 Task: Update the saved search to include the open house this weekend.
Action: Mouse moved to (1221, 170)
Screenshot: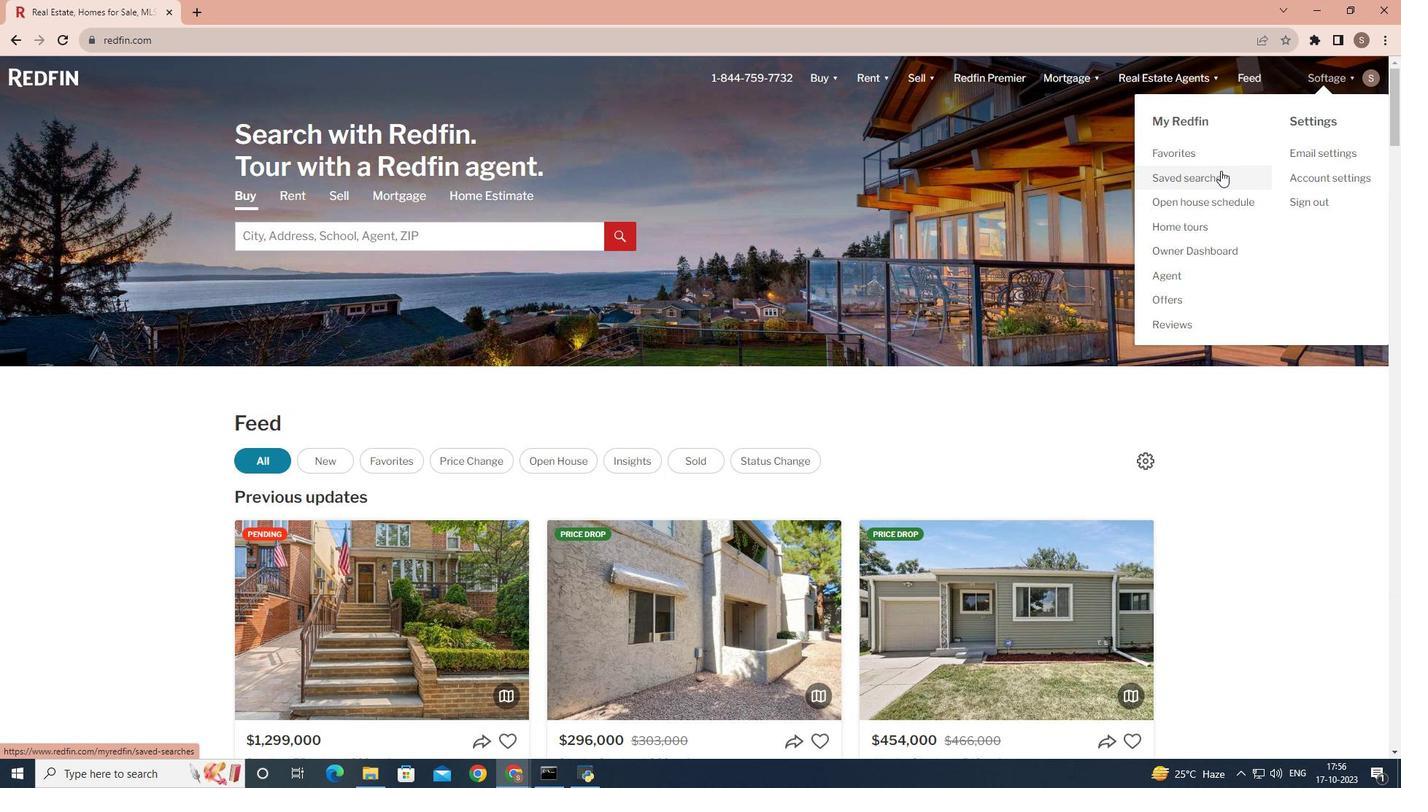 
Action: Mouse pressed left at (1221, 170)
Screenshot: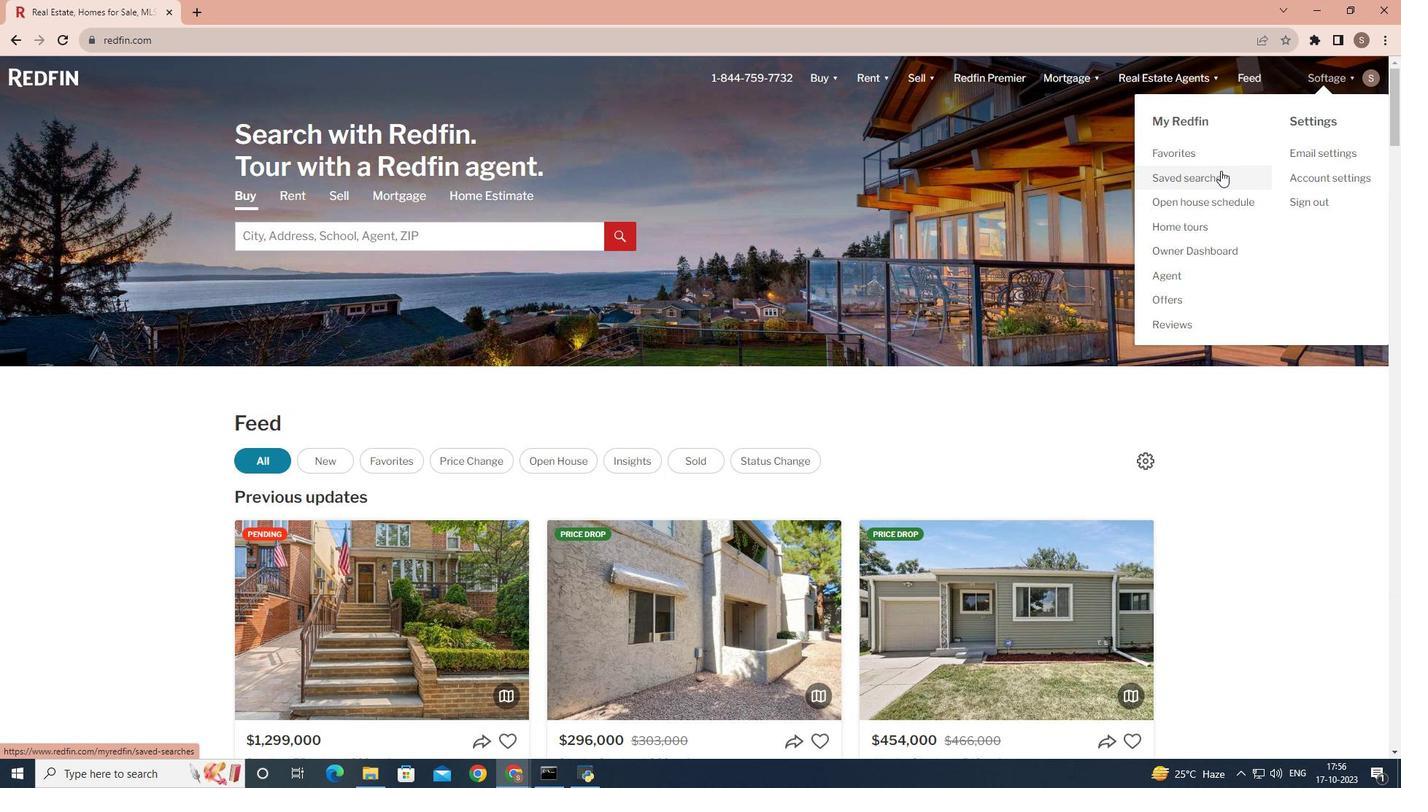 
Action: Mouse moved to (468, 360)
Screenshot: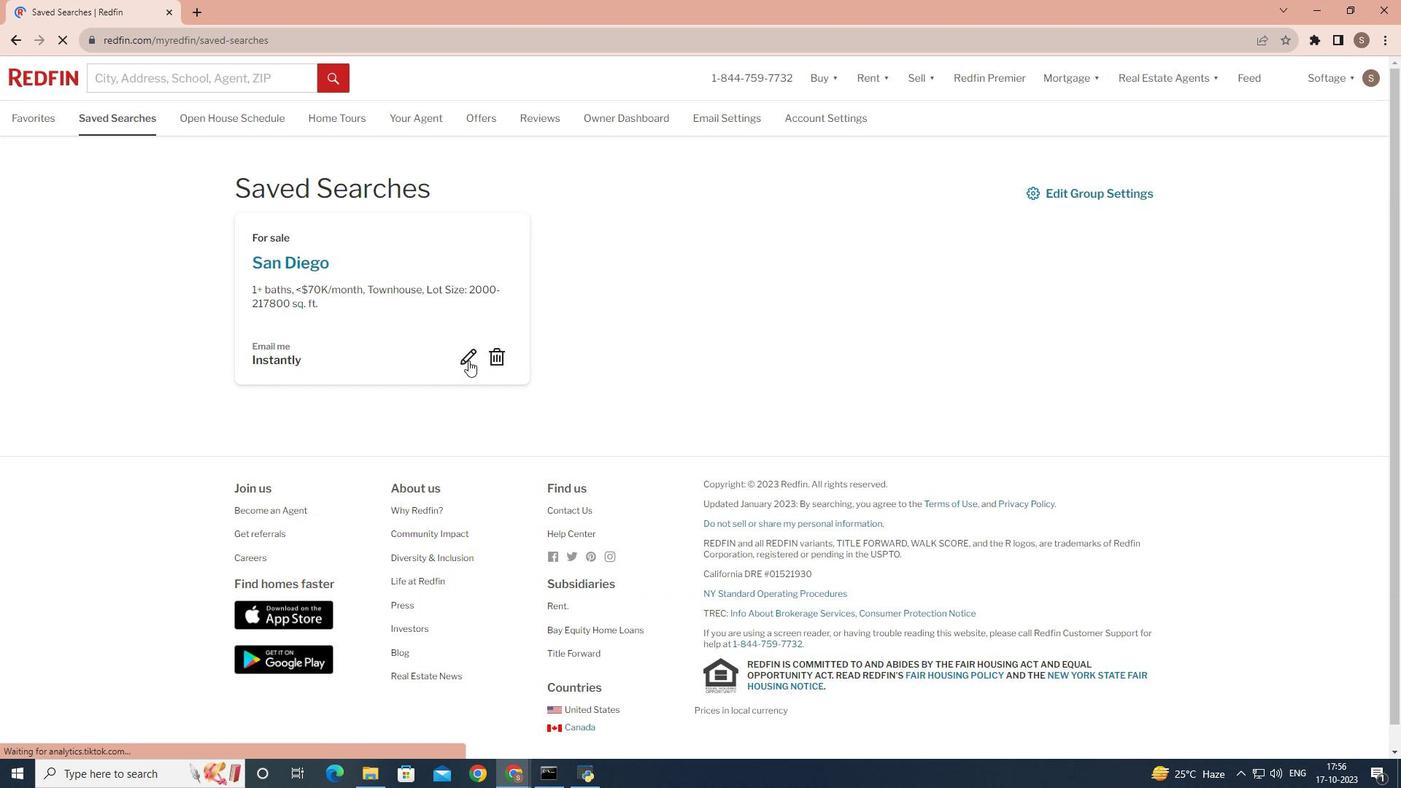 
Action: Mouse pressed left at (468, 360)
Screenshot: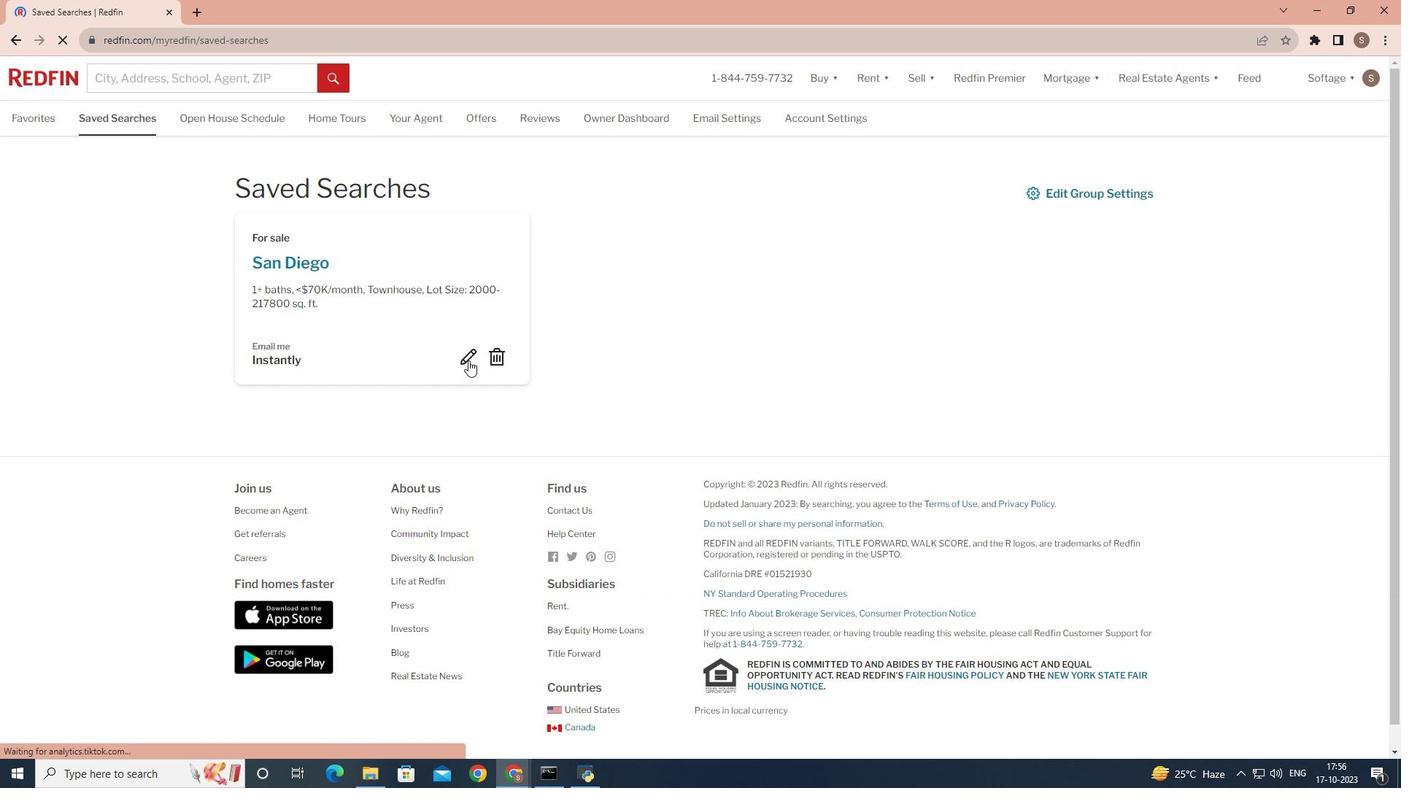
Action: Mouse pressed left at (468, 360)
Screenshot: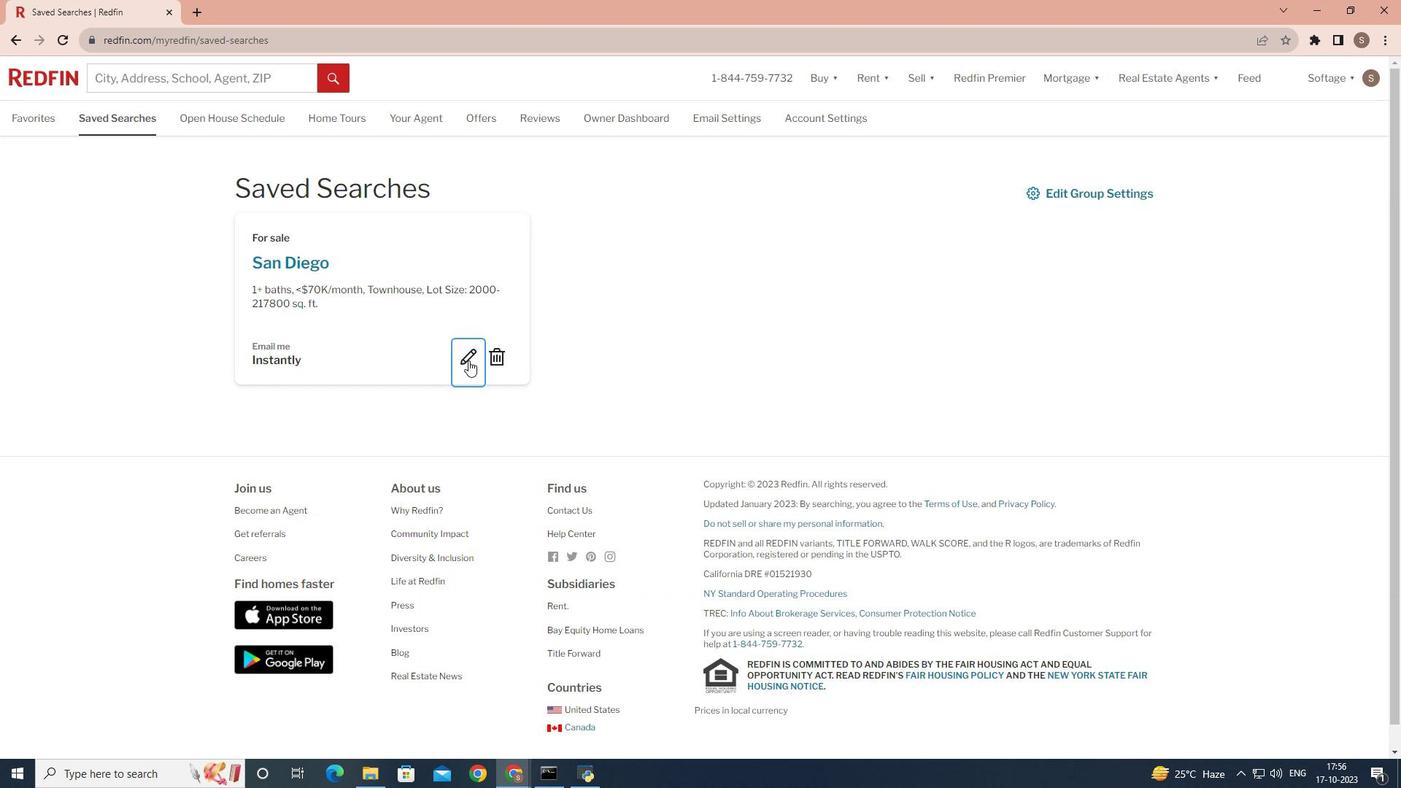 
Action: Mouse moved to (653, 387)
Screenshot: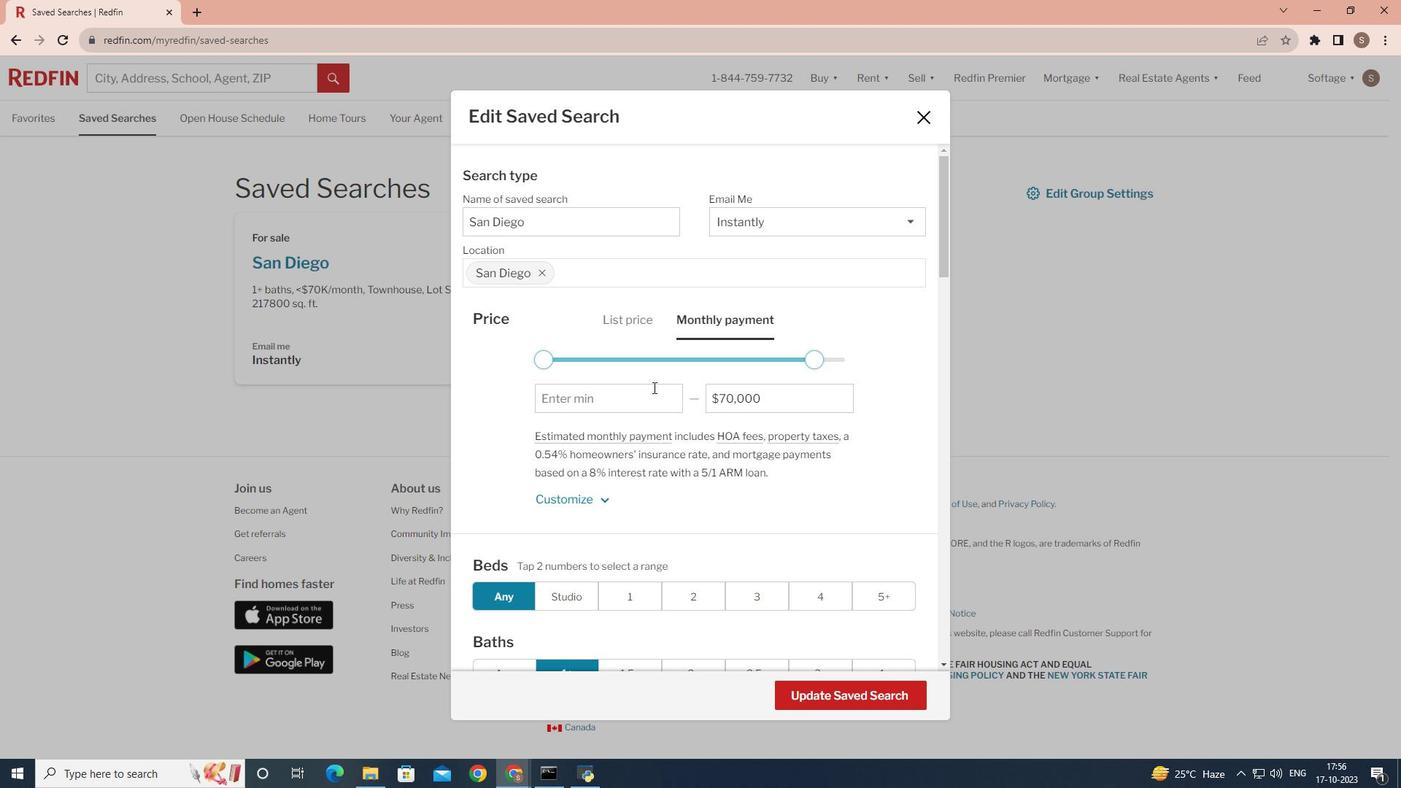 
Action: Mouse scrolled (653, 386) with delta (0, 0)
Screenshot: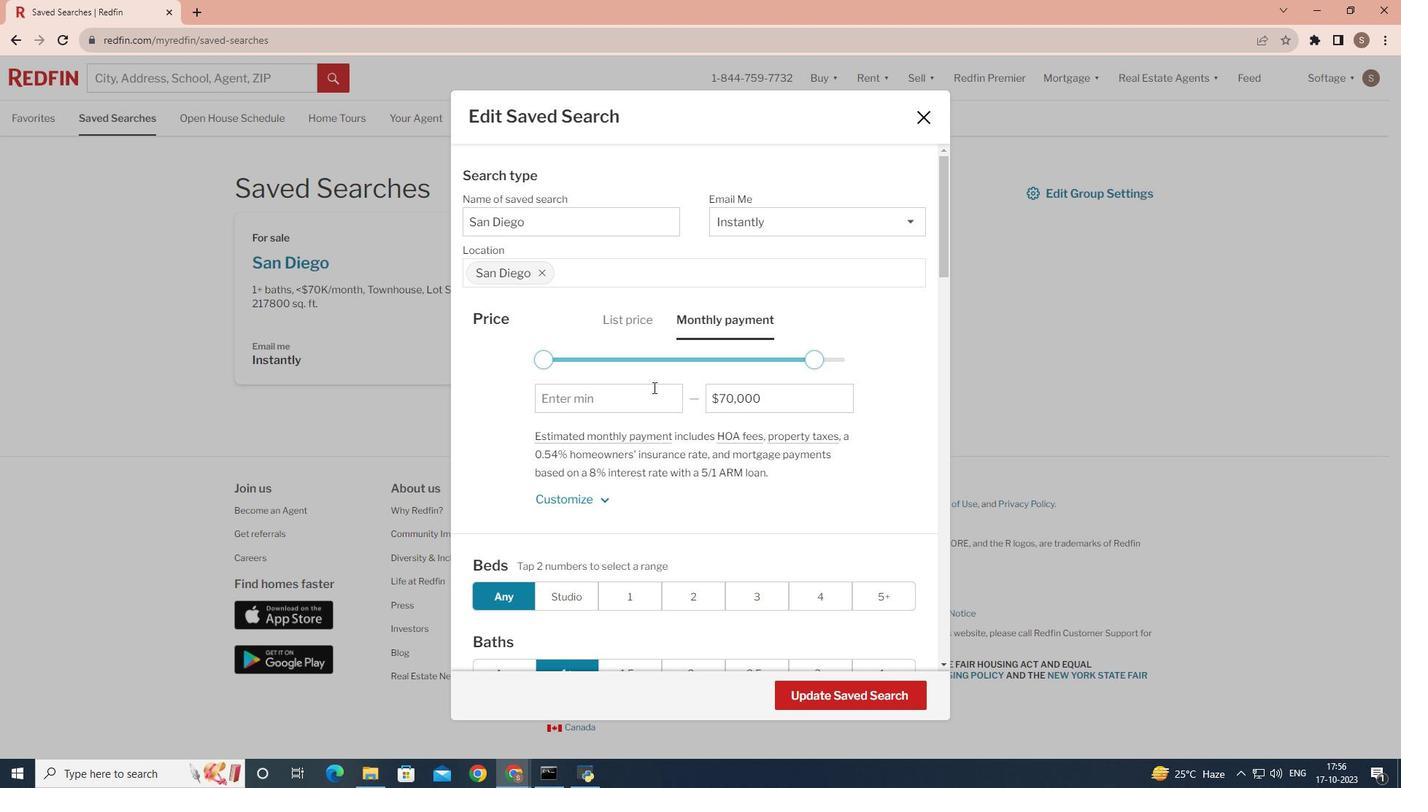 
Action: Mouse scrolled (653, 386) with delta (0, 0)
Screenshot: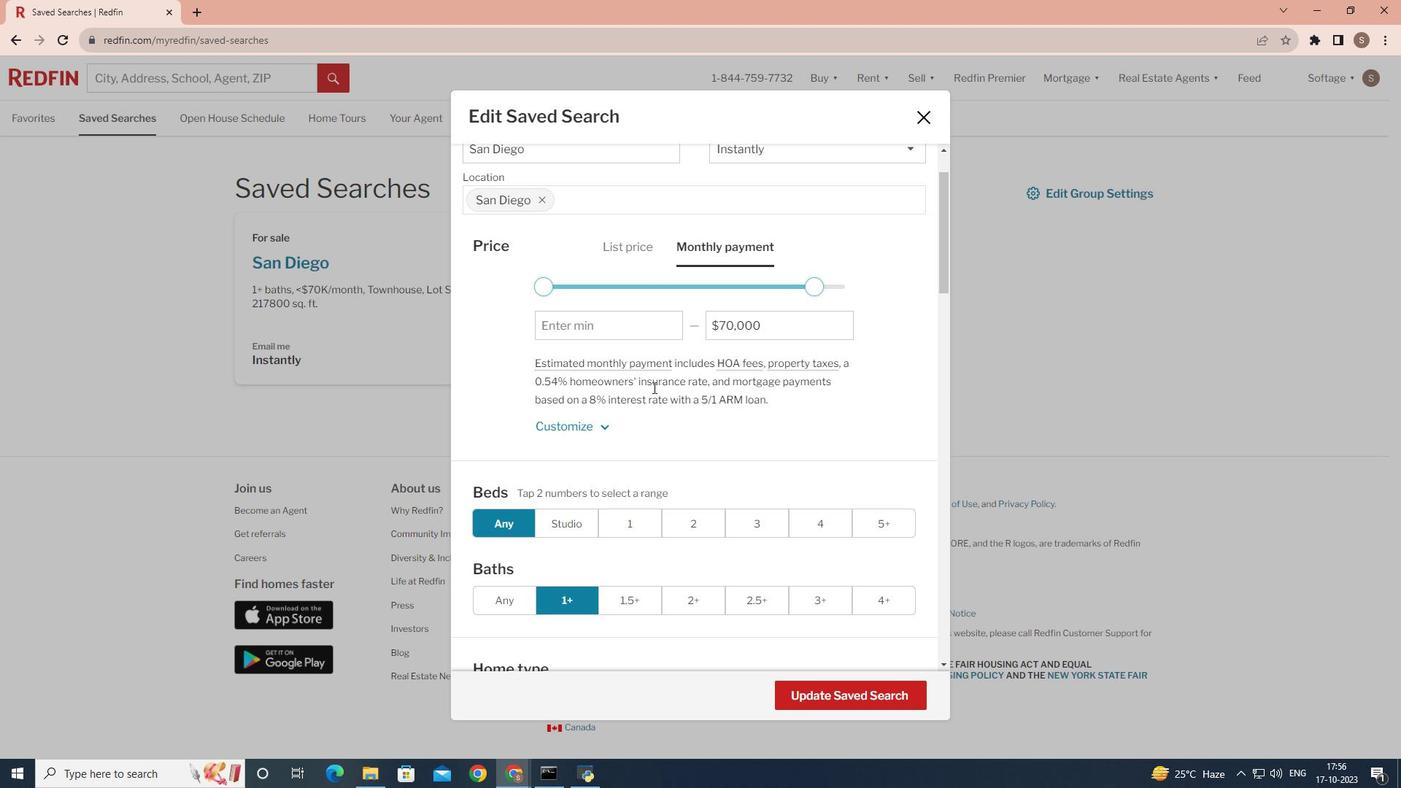 
Action: Mouse scrolled (653, 386) with delta (0, 0)
Screenshot: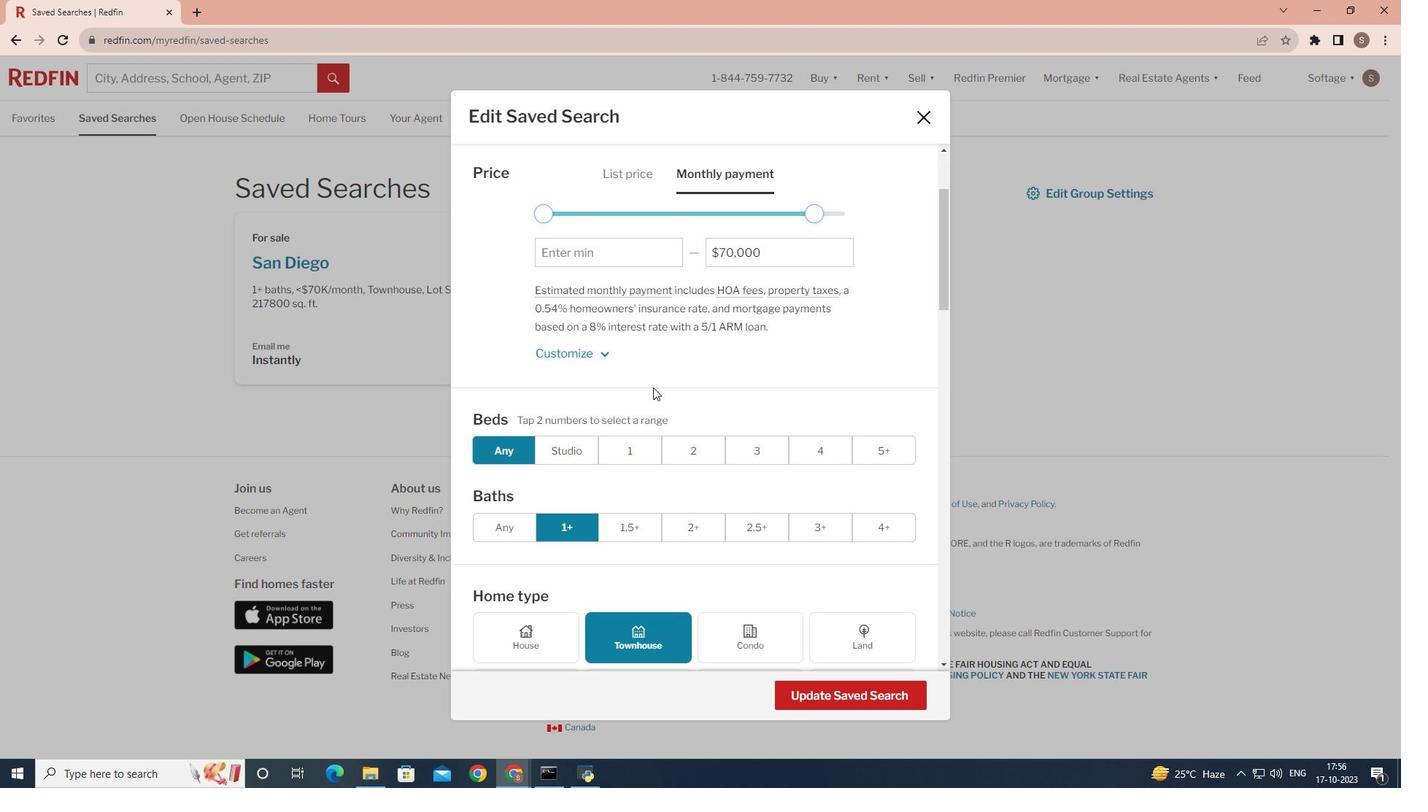 
Action: Mouse scrolled (653, 386) with delta (0, 0)
Screenshot: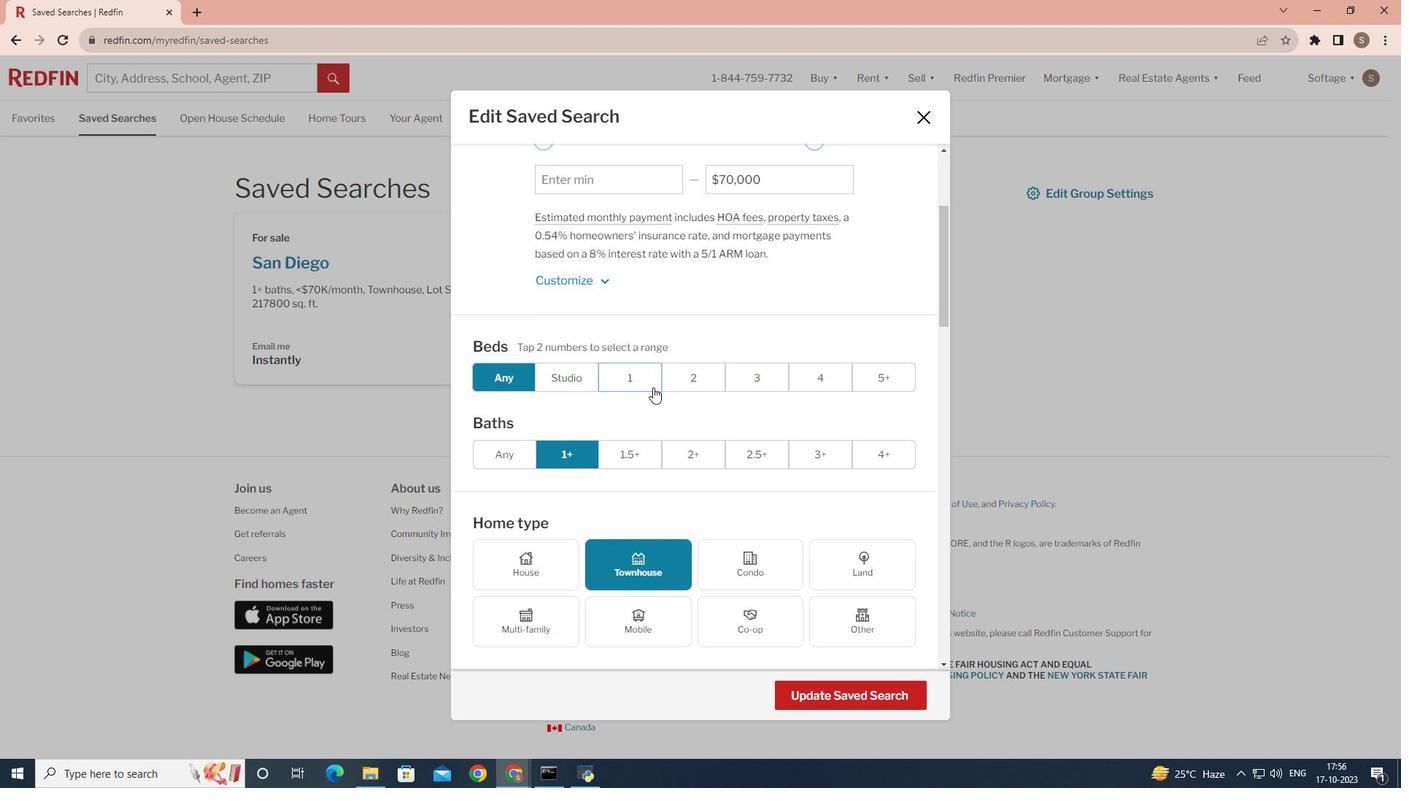 
Action: Mouse scrolled (653, 386) with delta (0, 0)
Screenshot: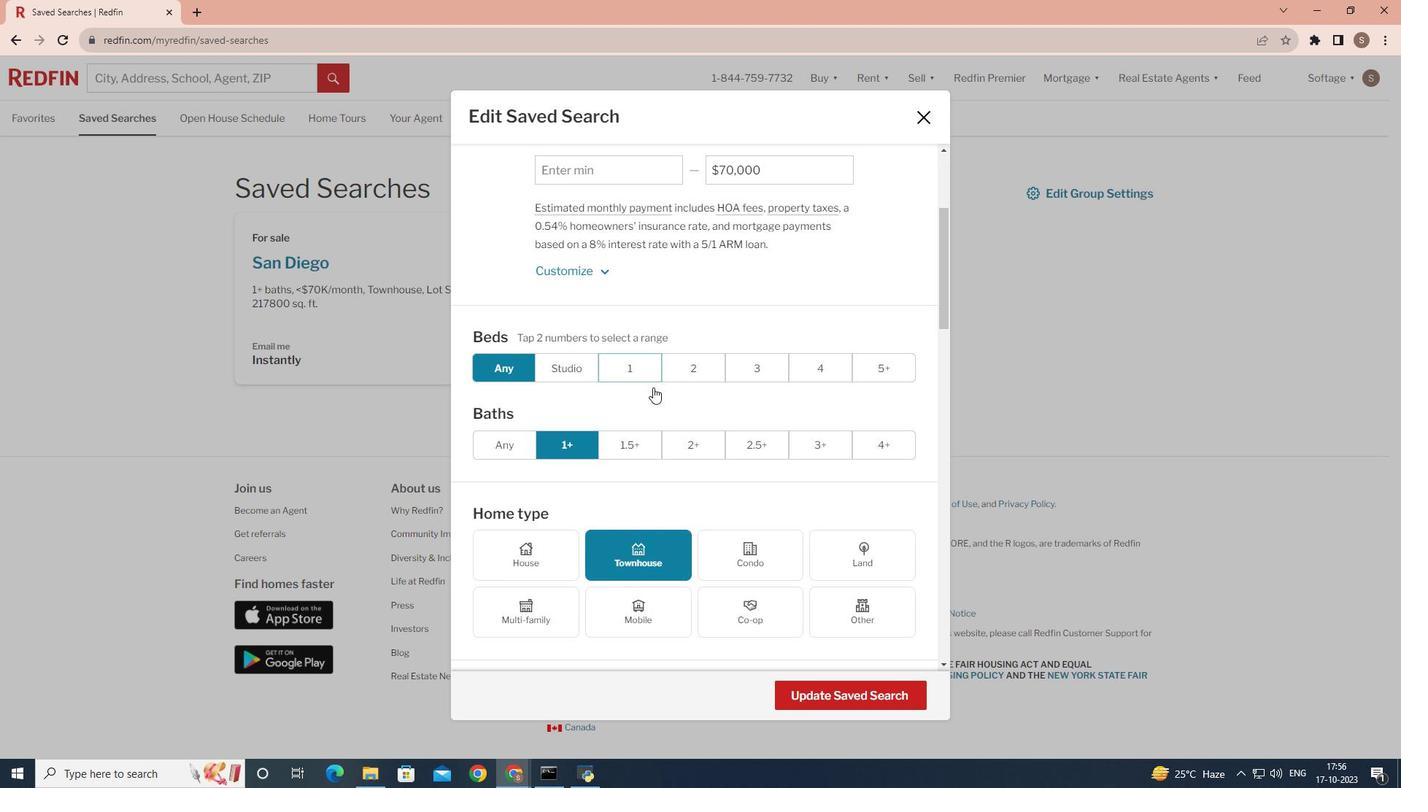 
Action: Mouse scrolled (653, 386) with delta (0, 0)
Screenshot: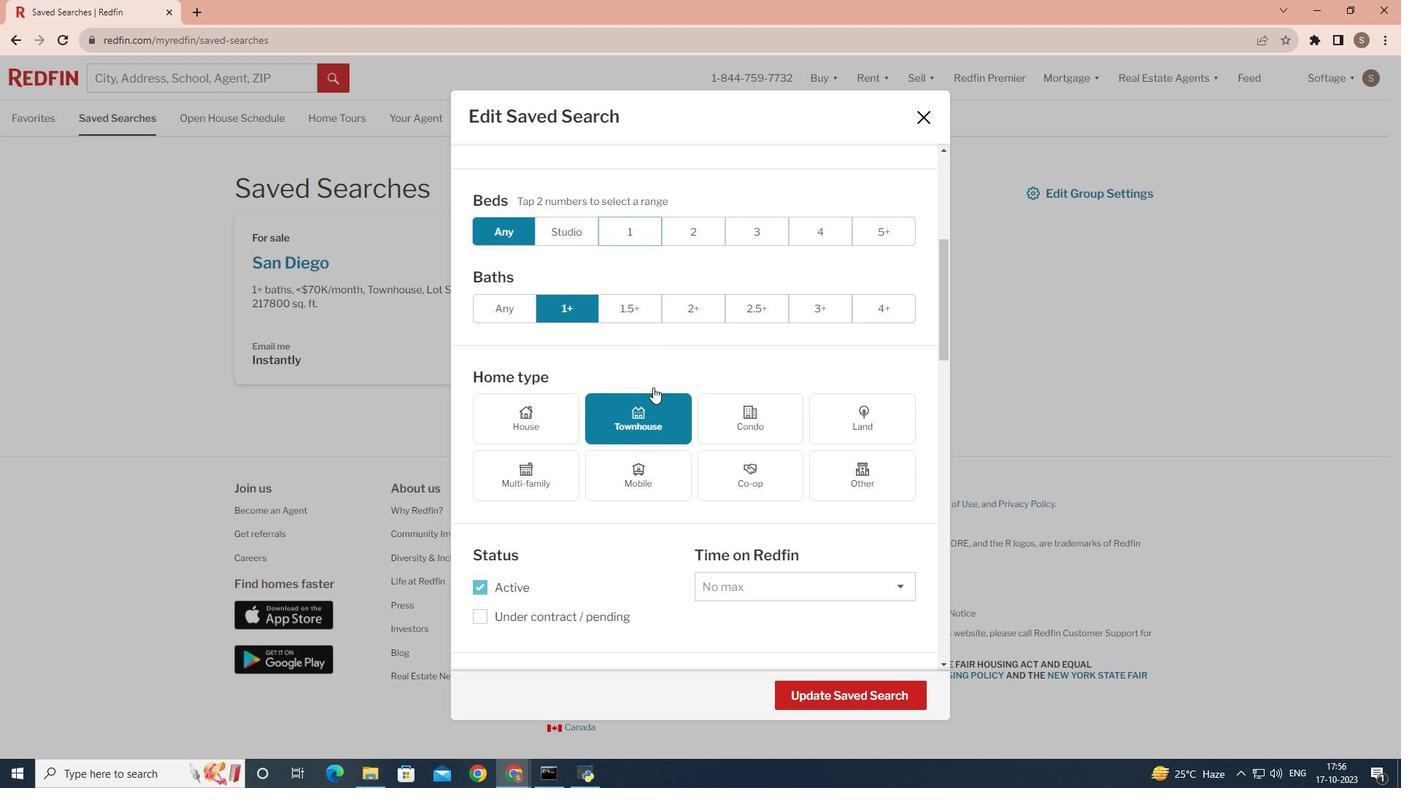 
Action: Mouse scrolled (653, 386) with delta (0, 0)
Screenshot: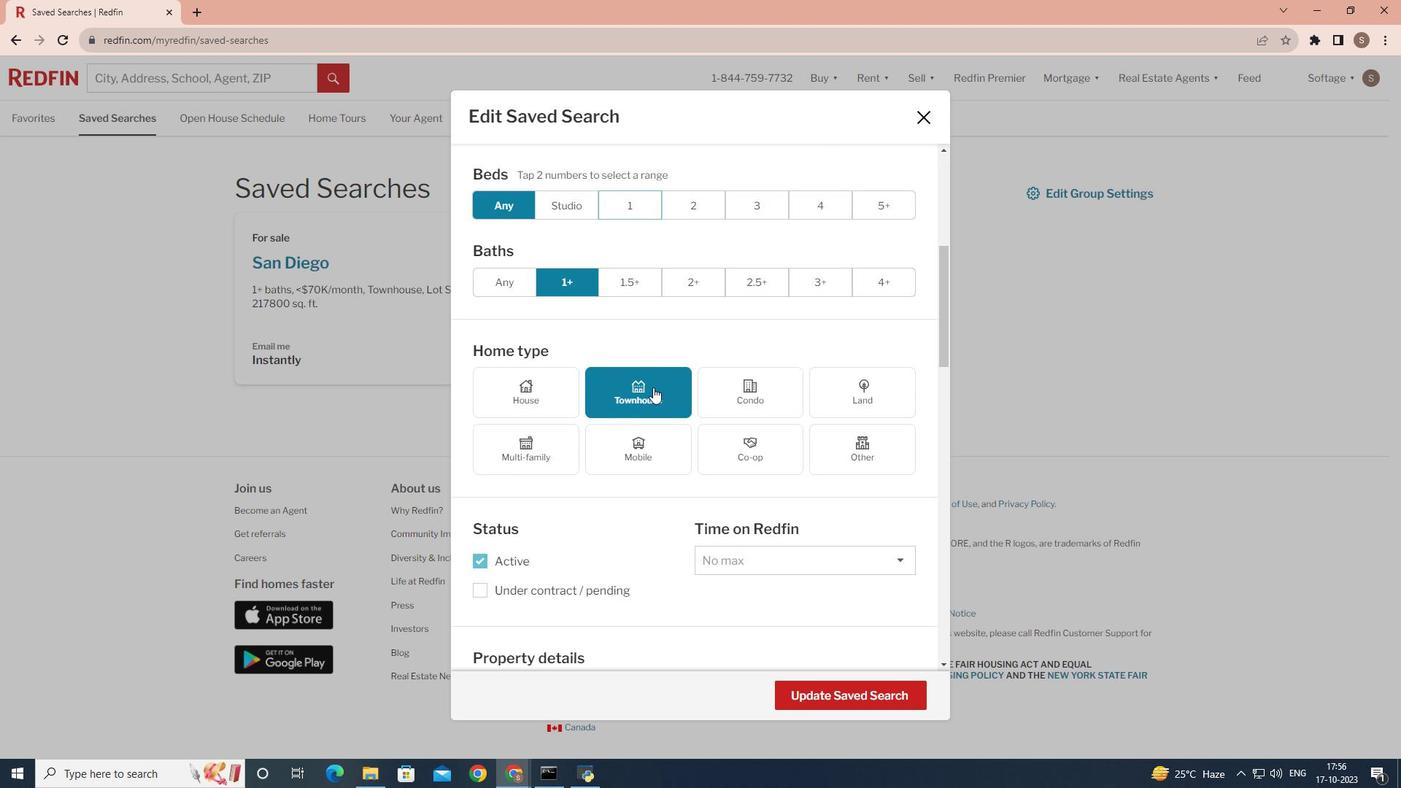 
Action: Mouse scrolled (653, 386) with delta (0, 0)
Screenshot: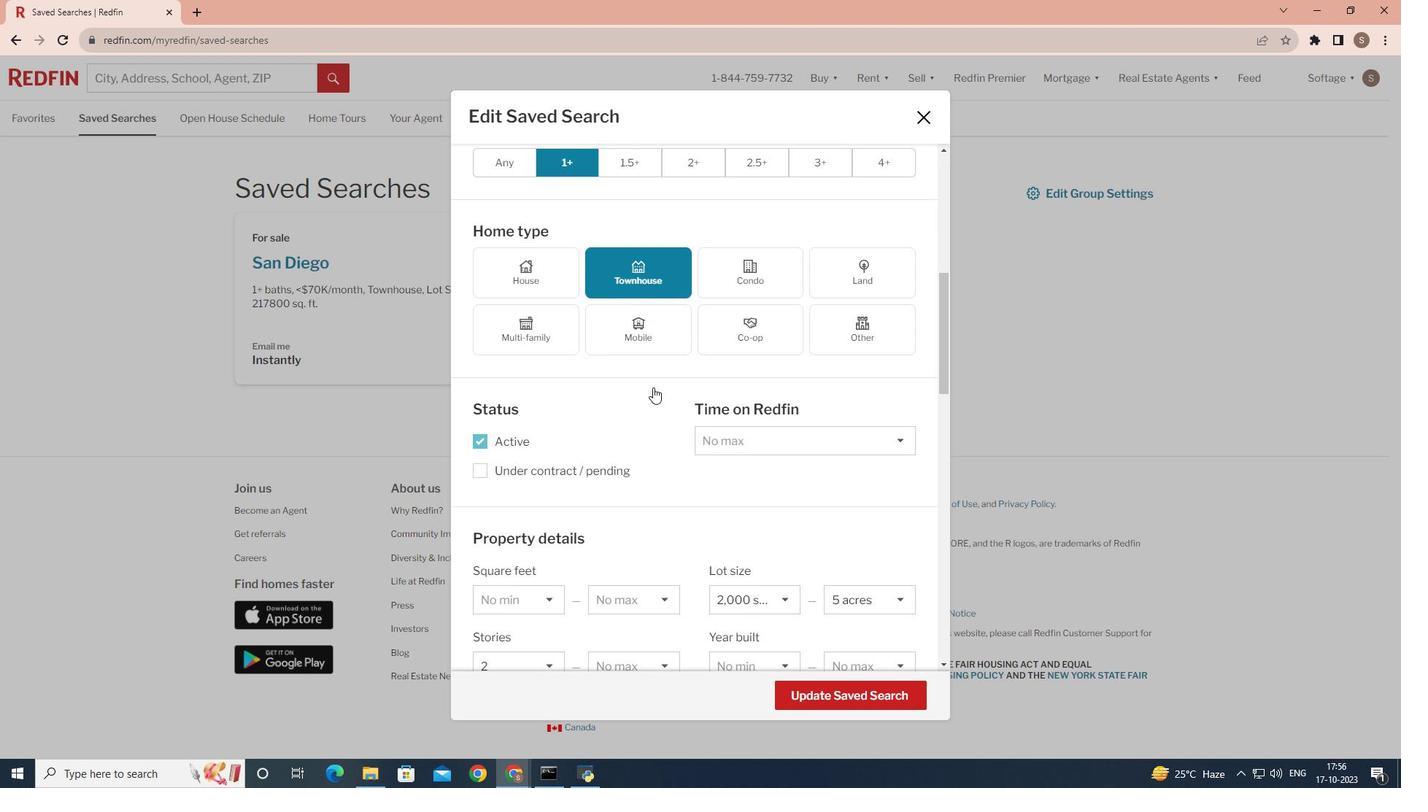 
Action: Mouse scrolled (653, 386) with delta (0, 0)
Screenshot: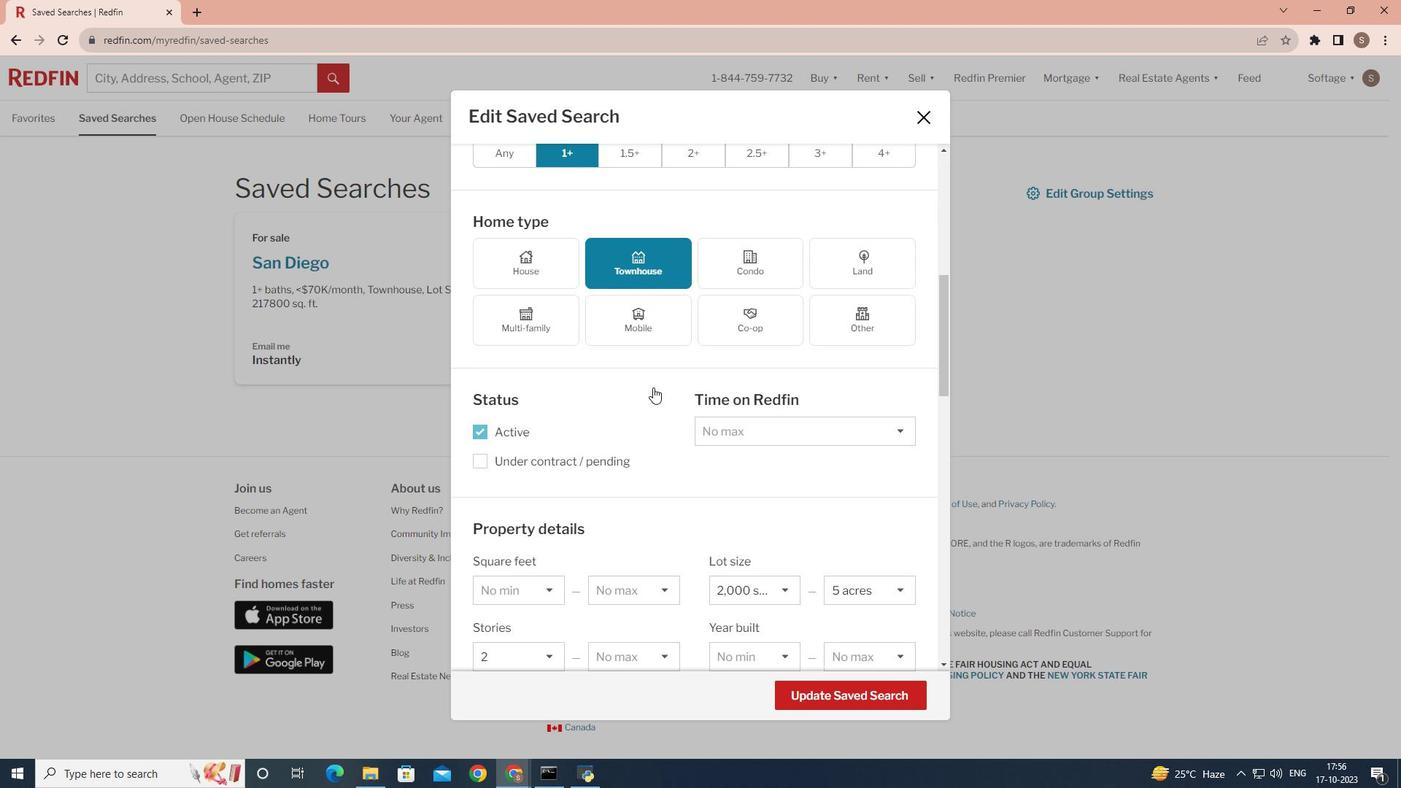 
Action: Mouse scrolled (653, 386) with delta (0, 0)
Screenshot: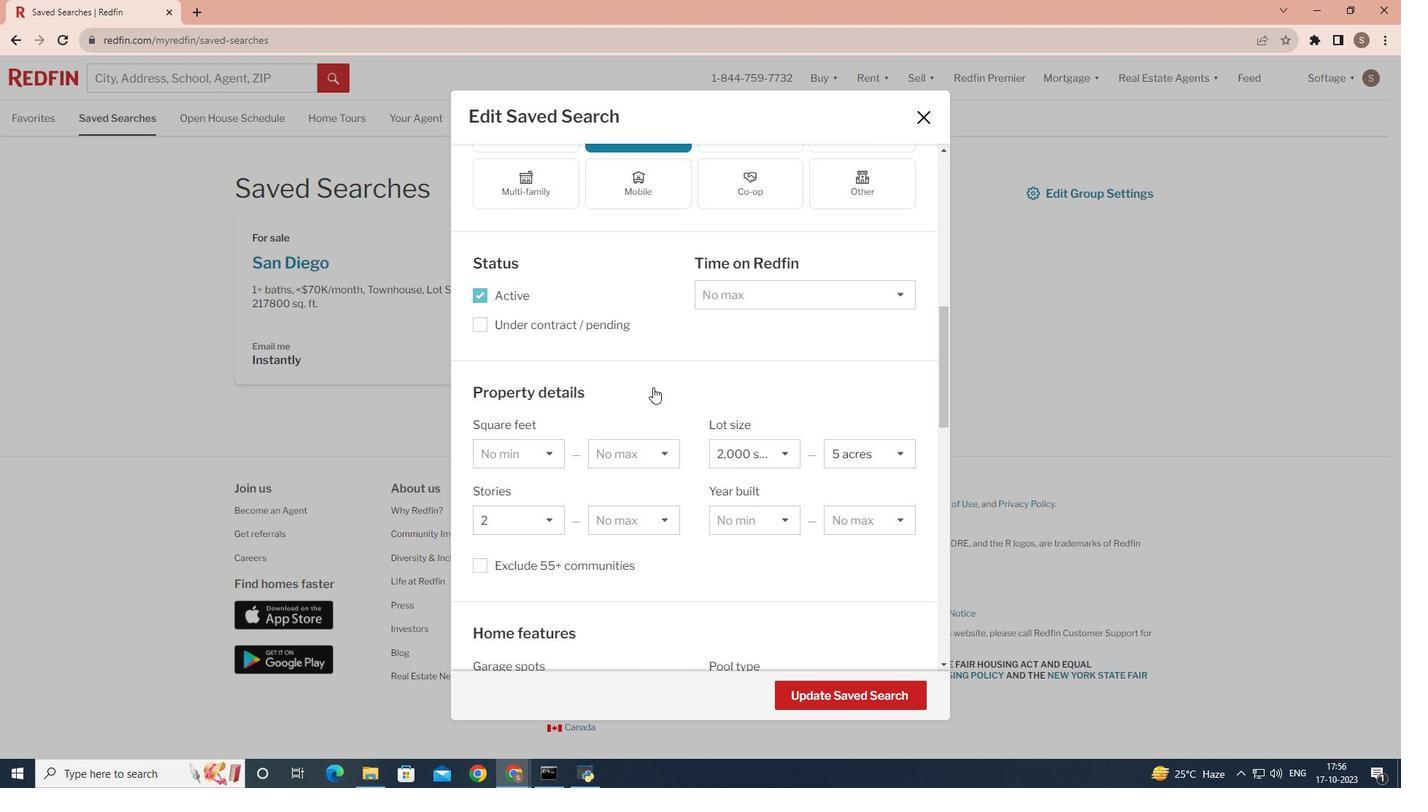 
Action: Mouse scrolled (653, 386) with delta (0, 0)
Screenshot: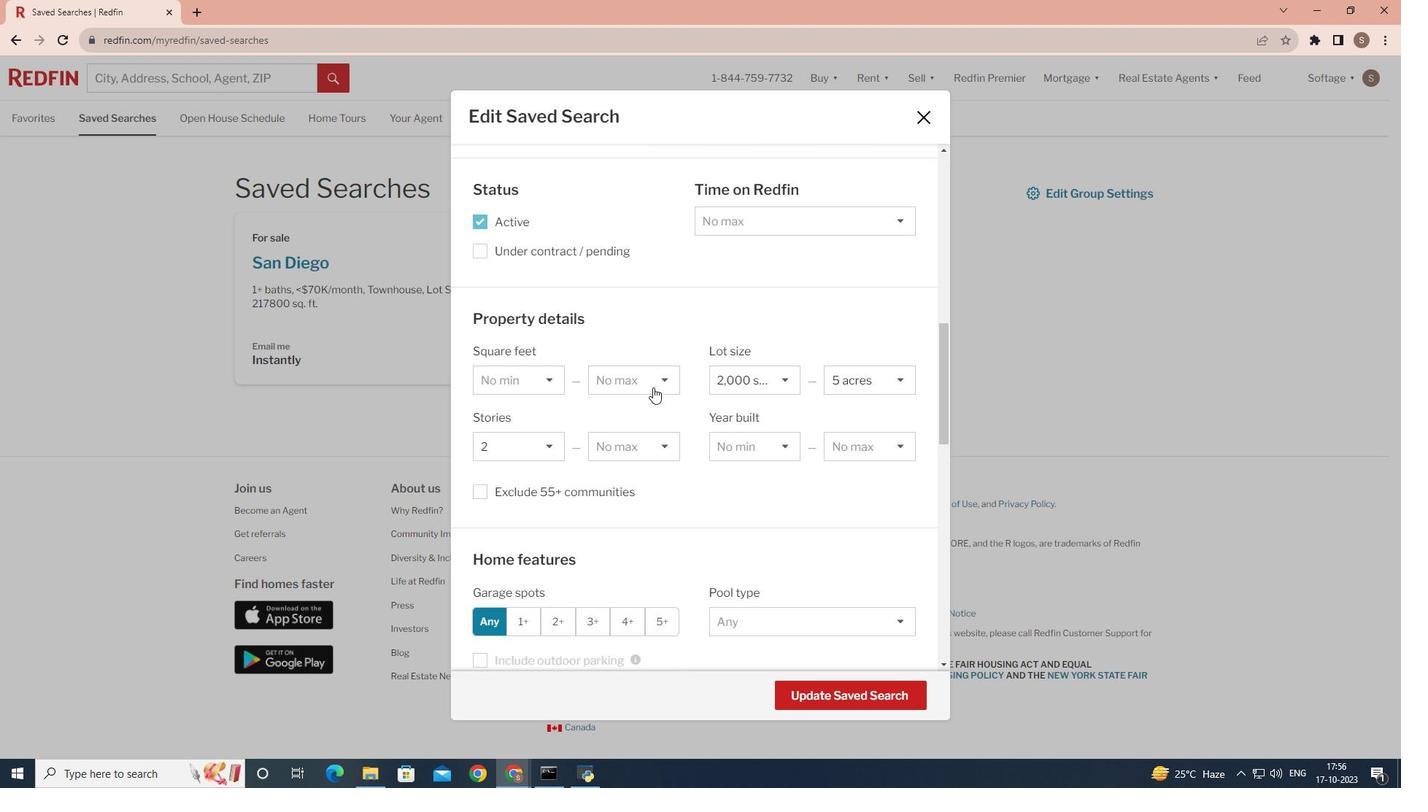 
Action: Mouse scrolled (653, 386) with delta (0, 0)
Screenshot: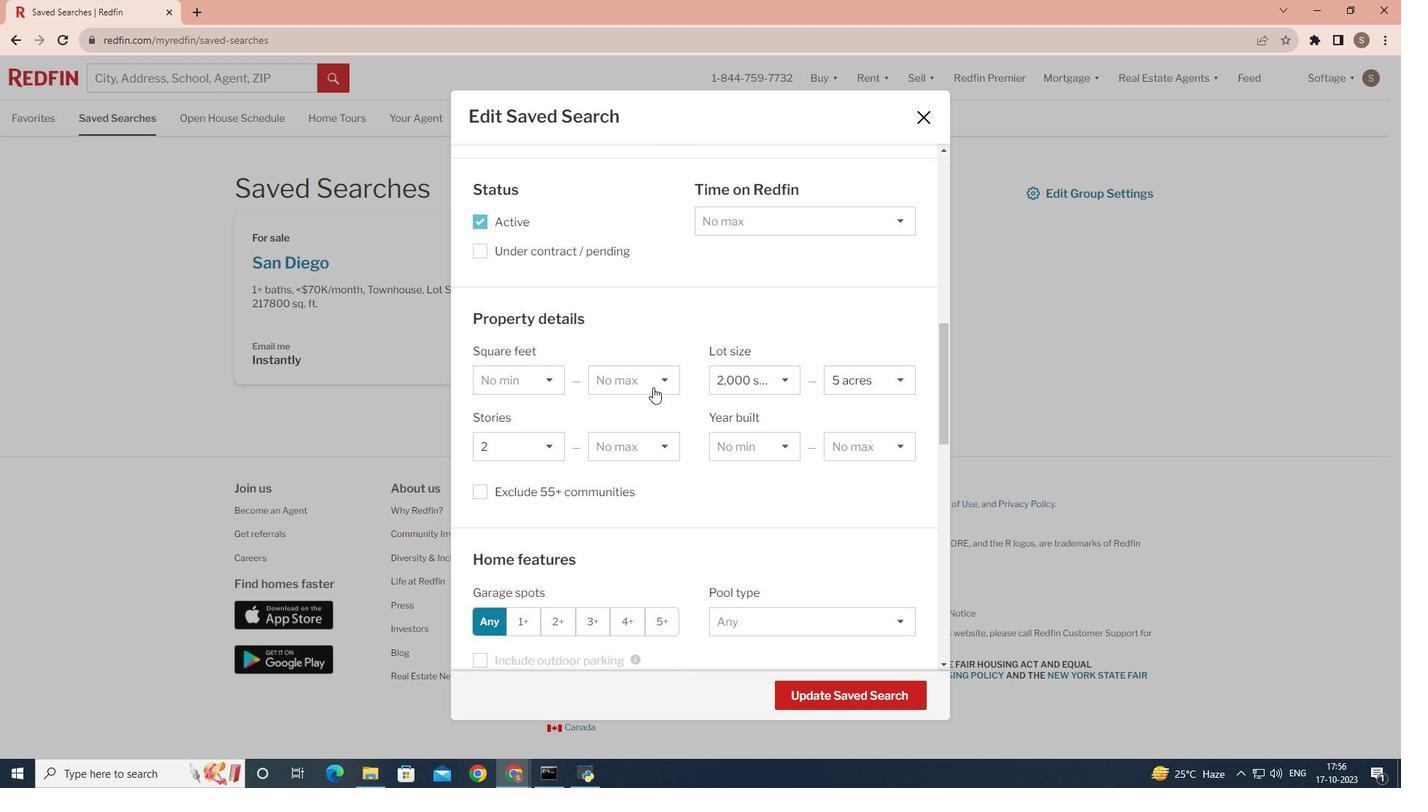 
Action: Mouse scrolled (653, 386) with delta (0, 0)
Screenshot: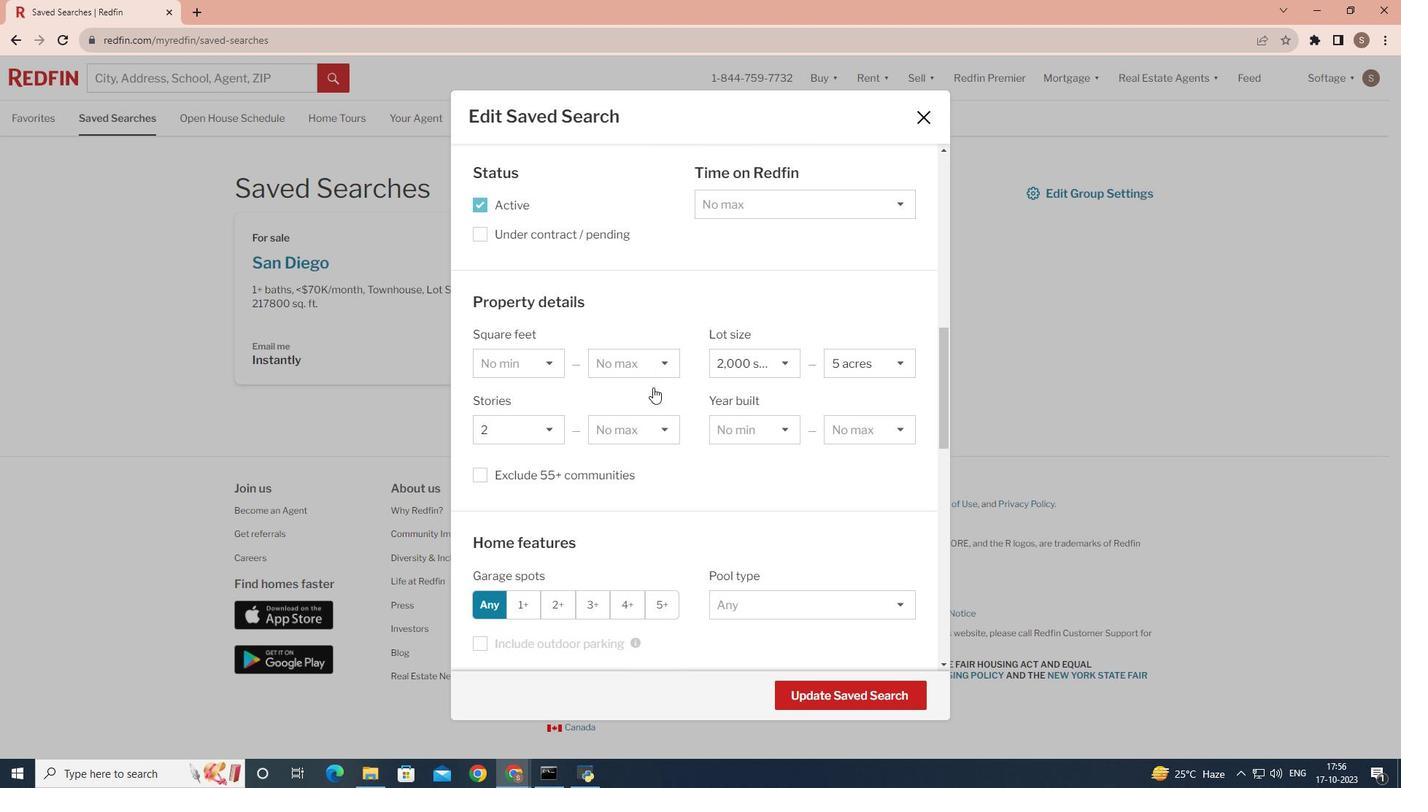 
Action: Mouse scrolled (653, 386) with delta (0, 0)
Screenshot: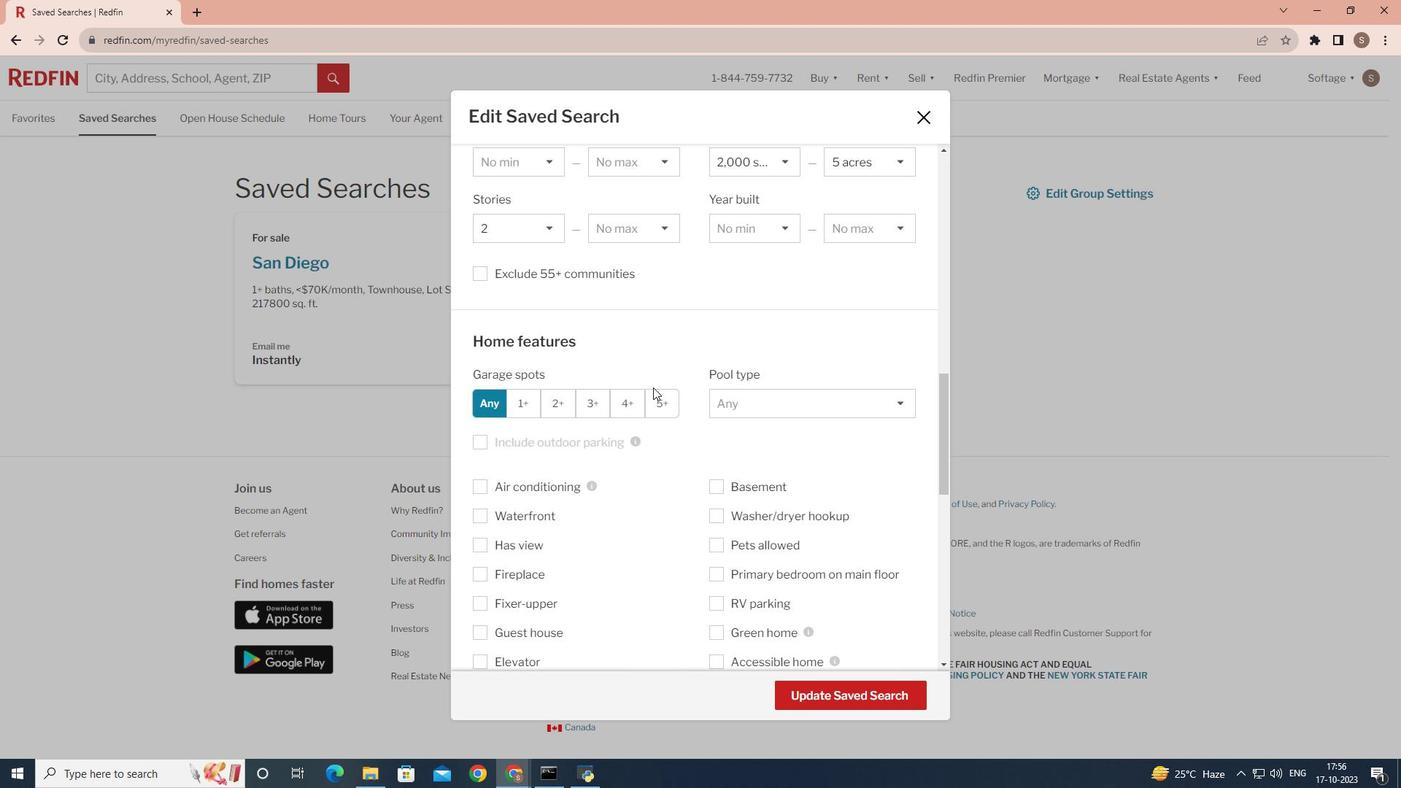 
Action: Mouse scrolled (653, 386) with delta (0, 0)
Screenshot: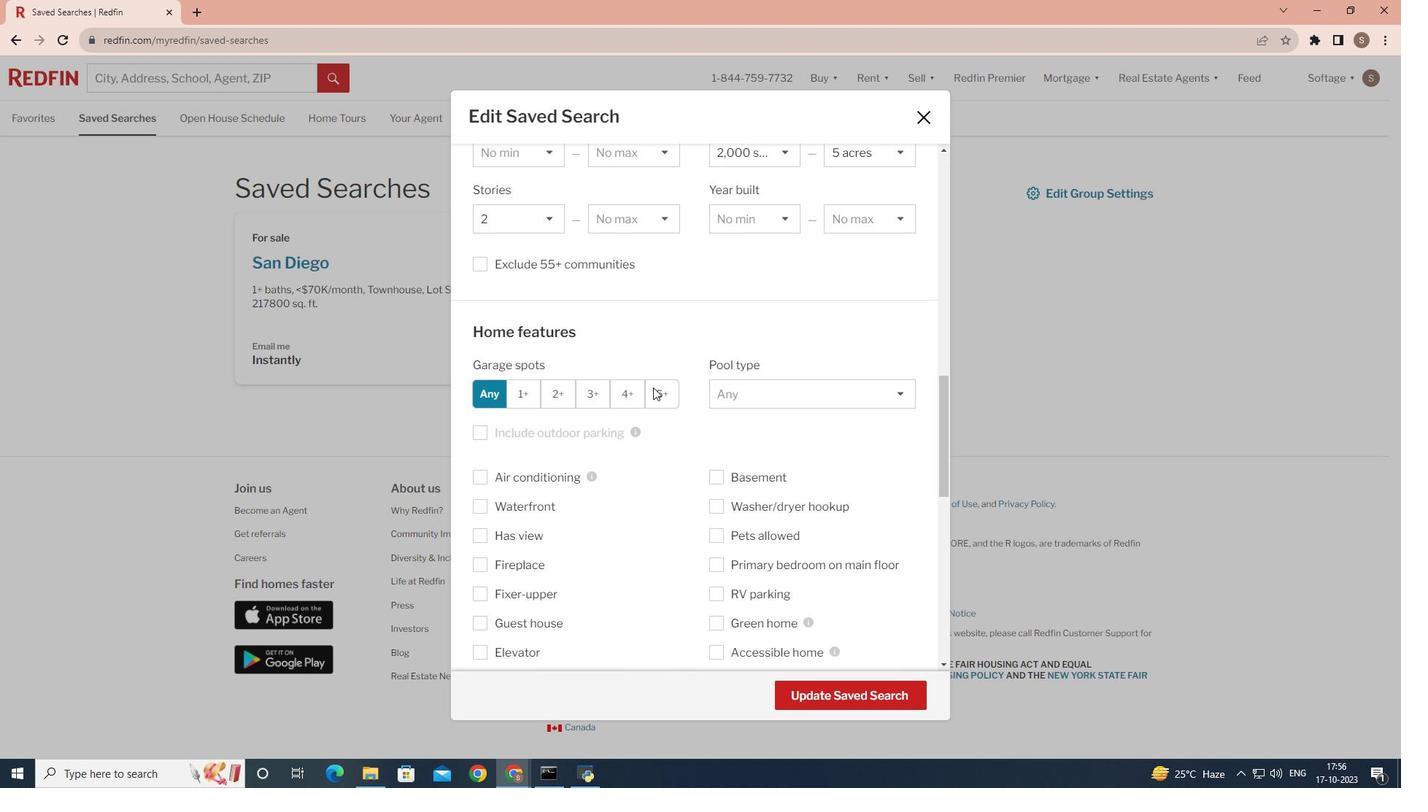 
Action: Mouse scrolled (653, 386) with delta (0, 0)
Screenshot: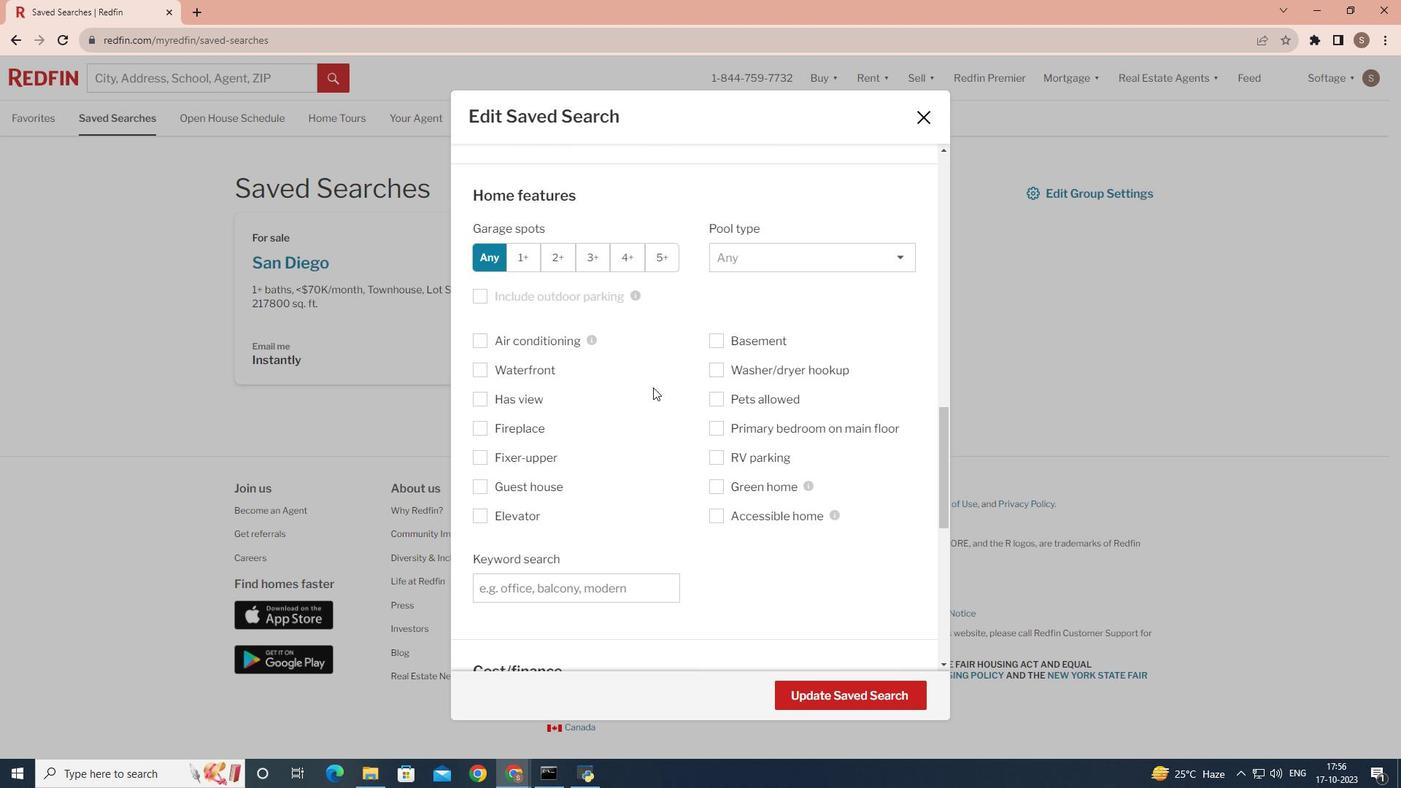 
Action: Mouse scrolled (653, 386) with delta (0, 0)
Screenshot: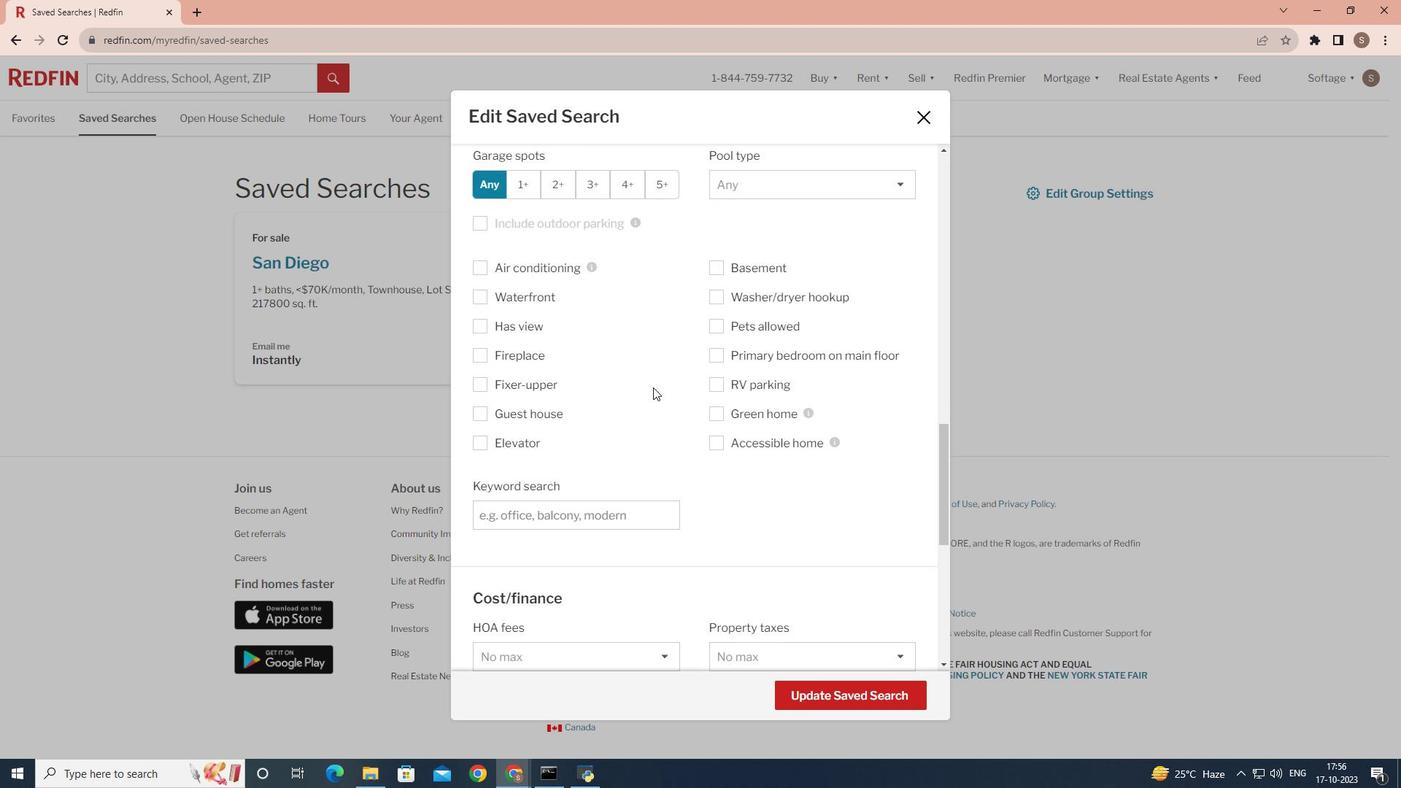 
Action: Mouse scrolled (653, 386) with delta (0, 0)
Screenshot: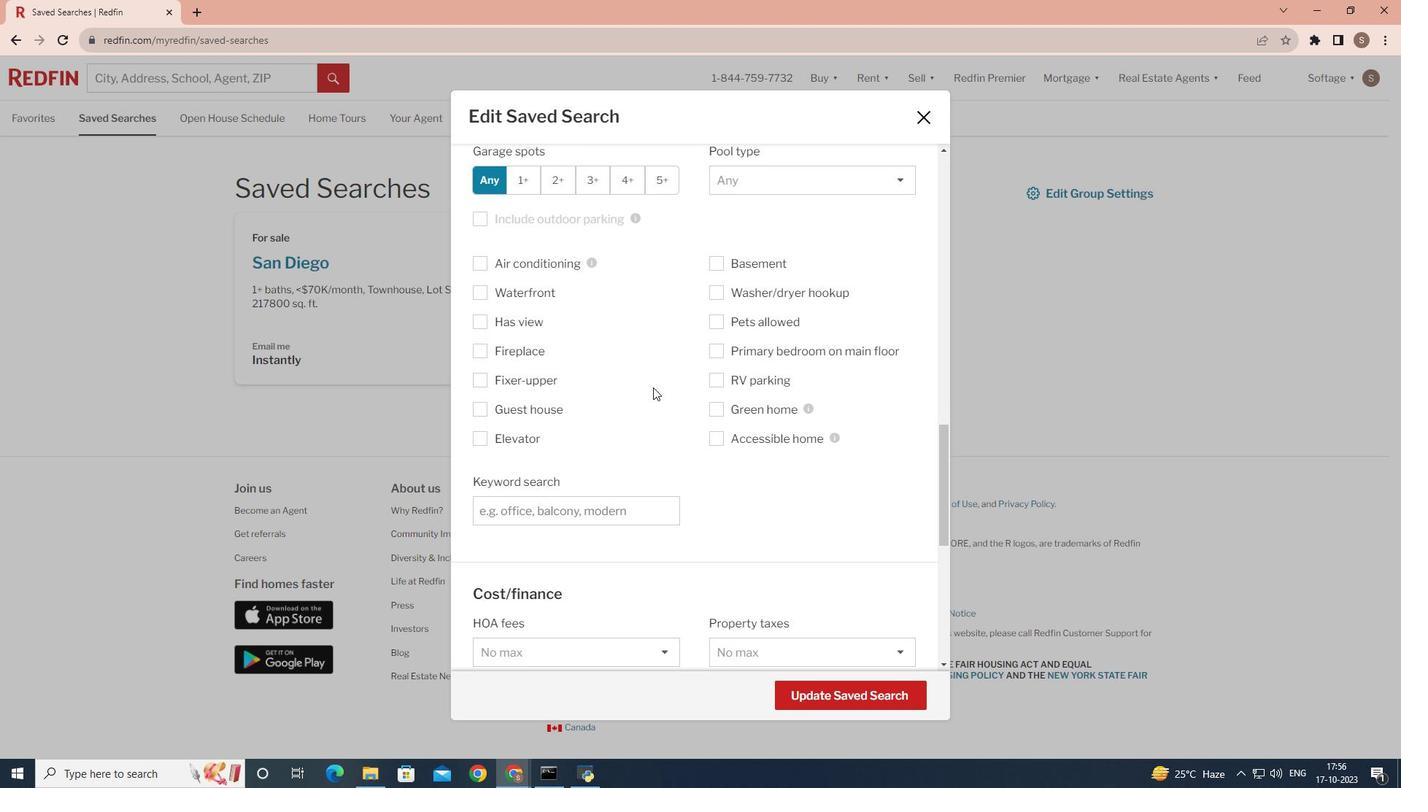 
Action: Mouse scrolled (653, 386) with delta (0, 0)
Screenshot: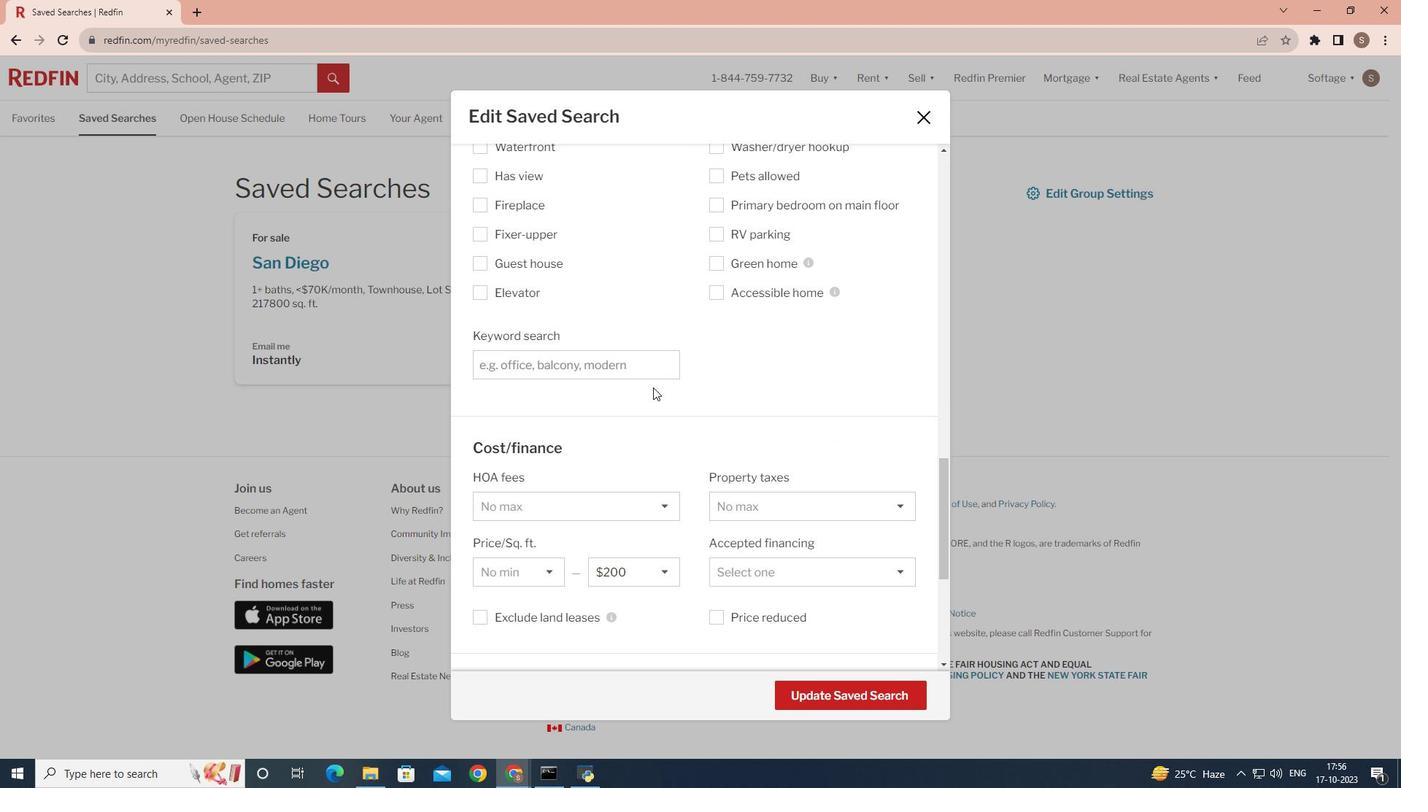 
Action: Mouse scrolled (653, 386) with delta (0, 0)
Screenshot: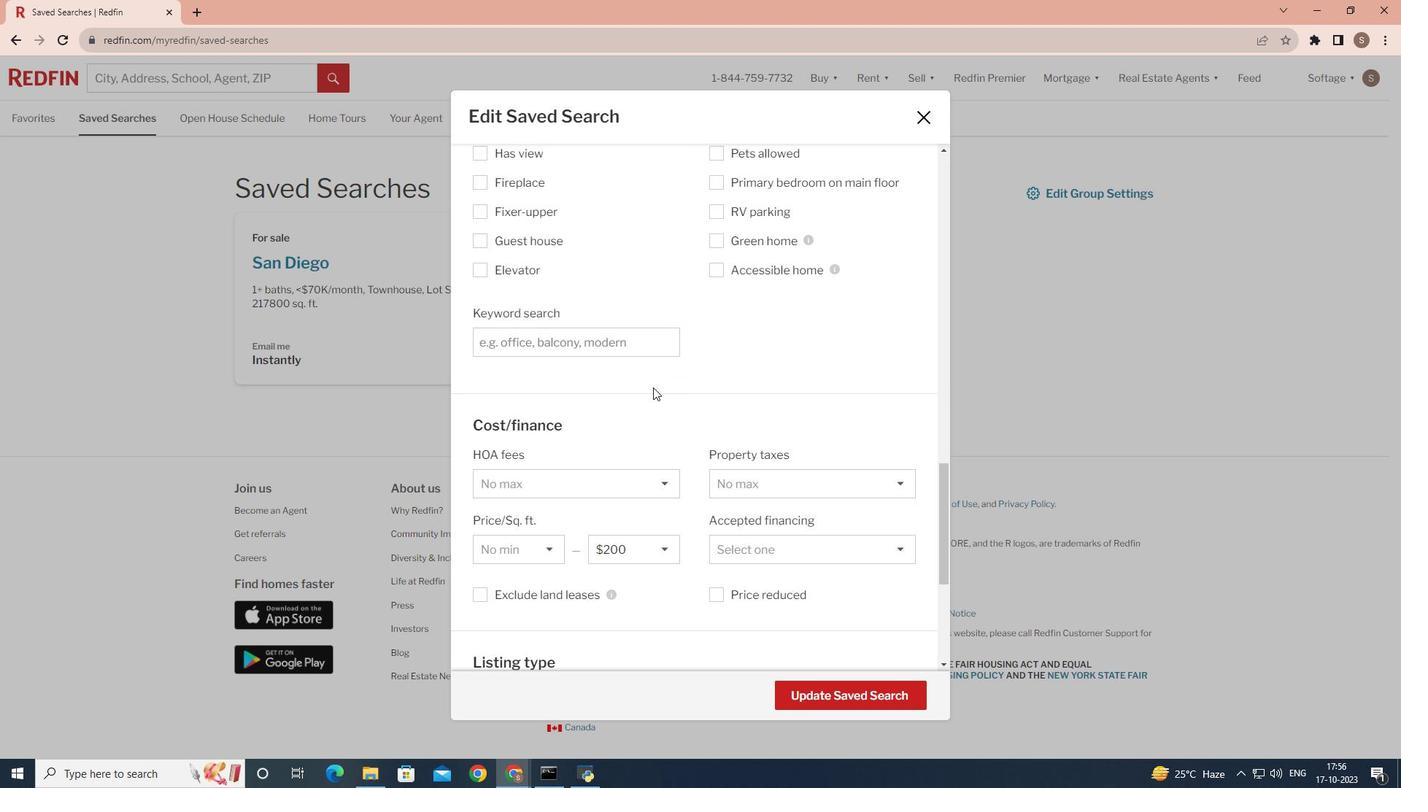 
Action: Mouse scrolled (653, 386) with delta (0, 0)
Screenshot: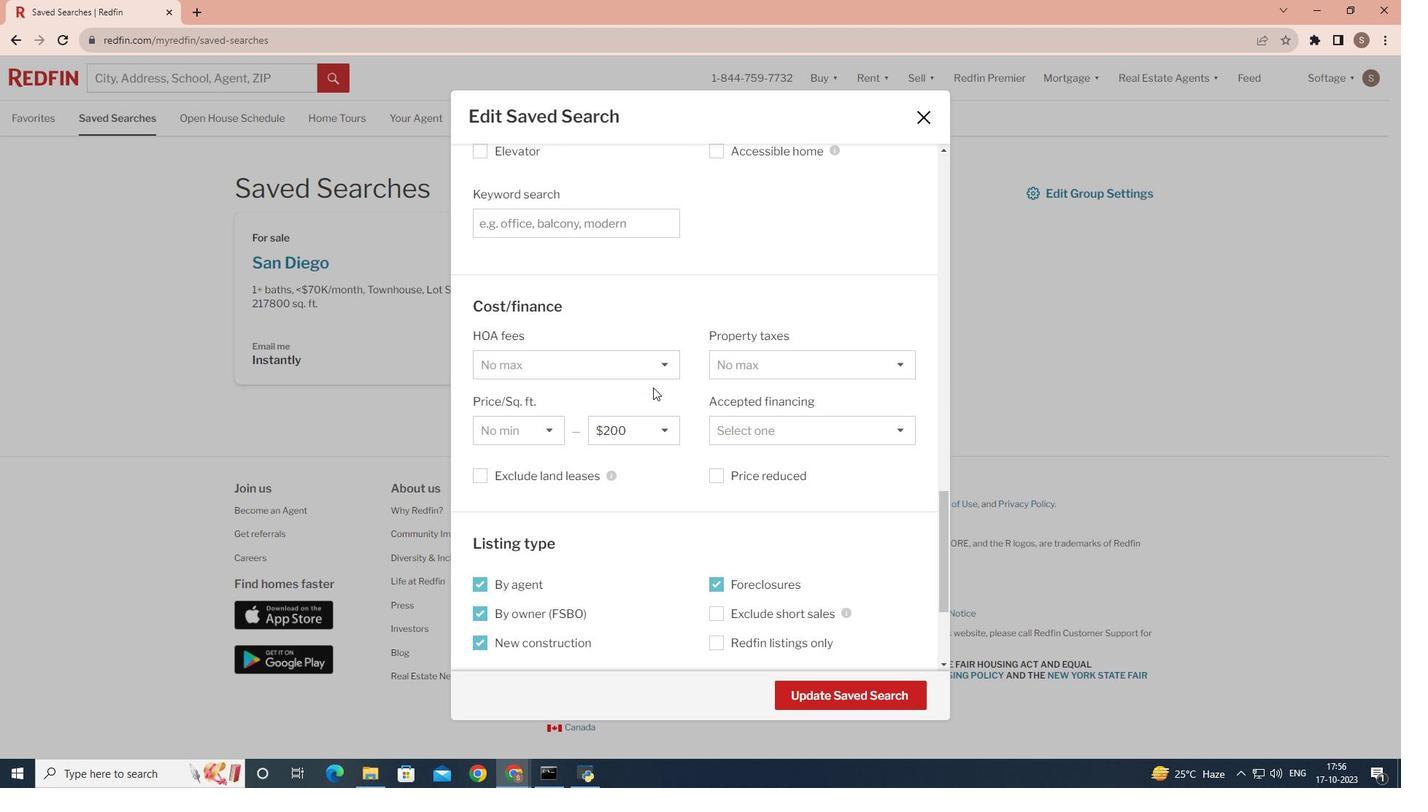
Action: Mouse scrolled (653, 386) with delta (0, 0)
Screenshot: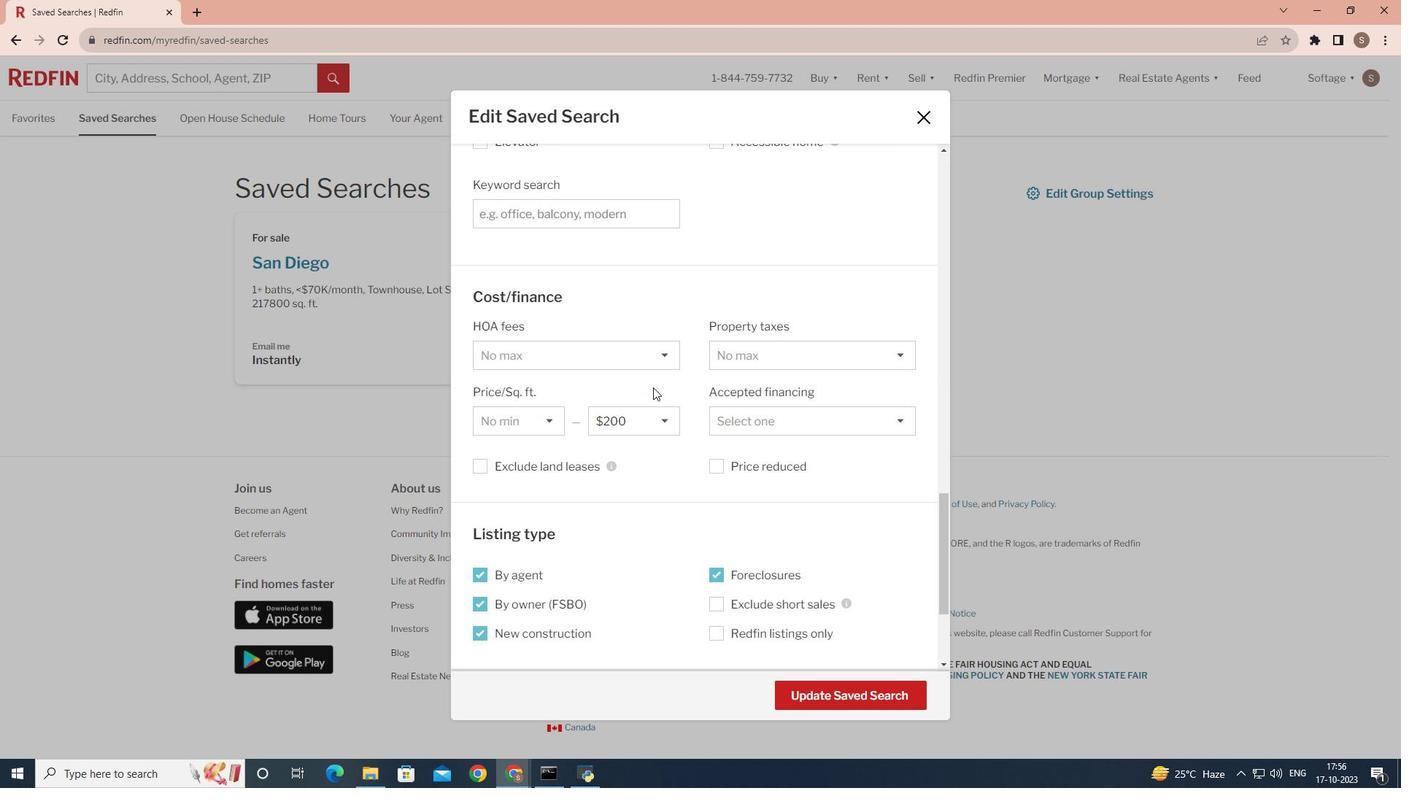 
Action: Mouse scrolled (653, 386) with delta (0, 0)
Screenshot: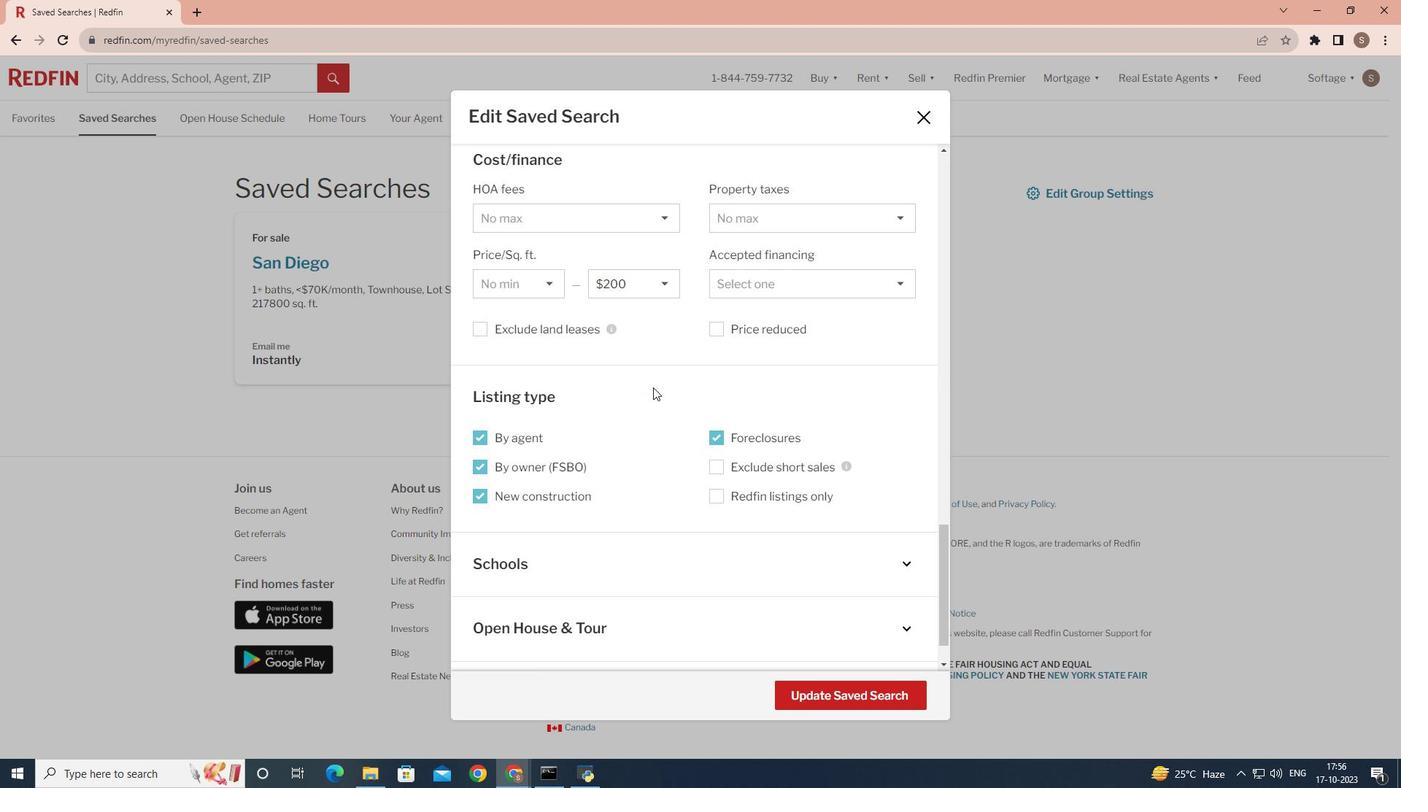 
Action: Mouse scrolled (653, 386) with delta (0, 0)
Screenshot: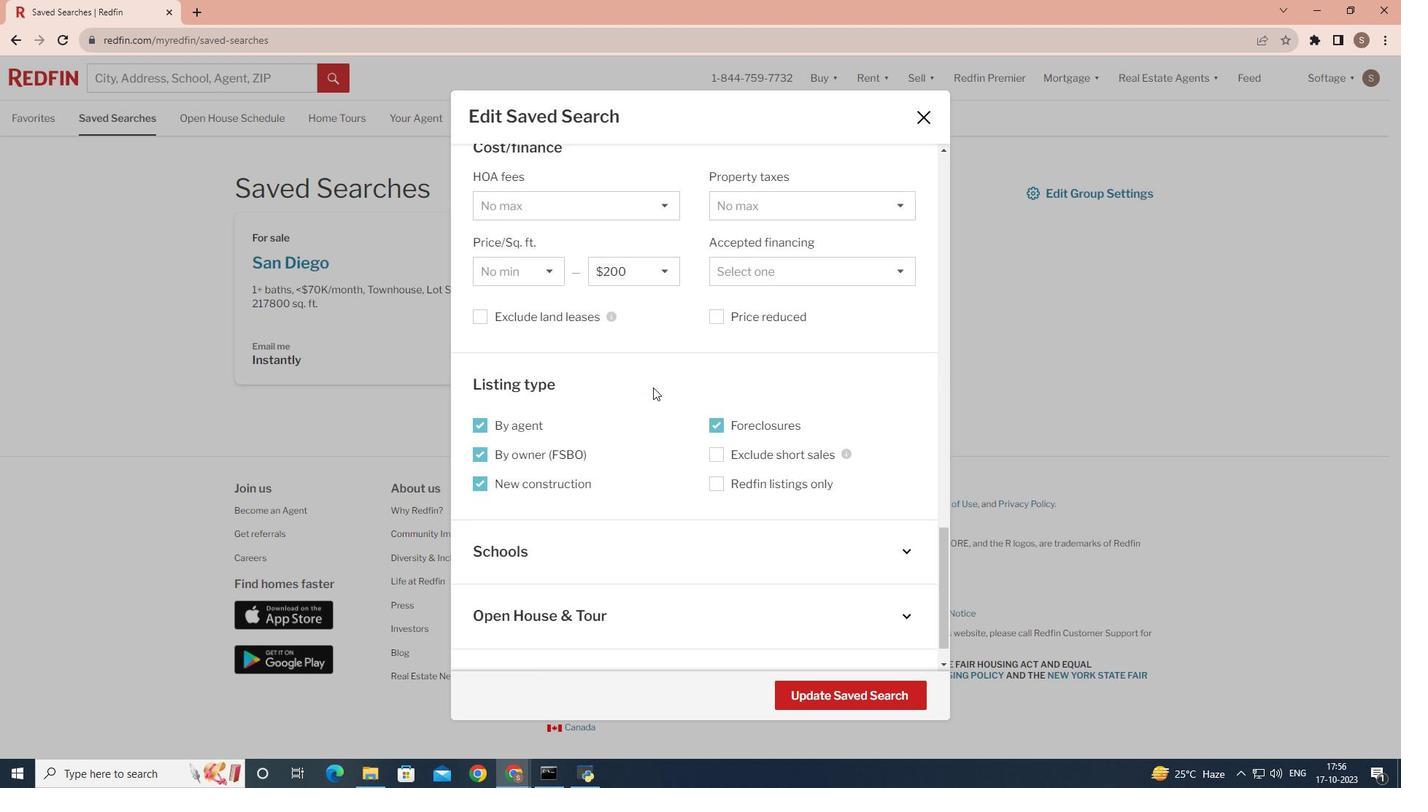 
Action: Mouse scrolled (653, 386) with delta (0, 0)
Screenshot: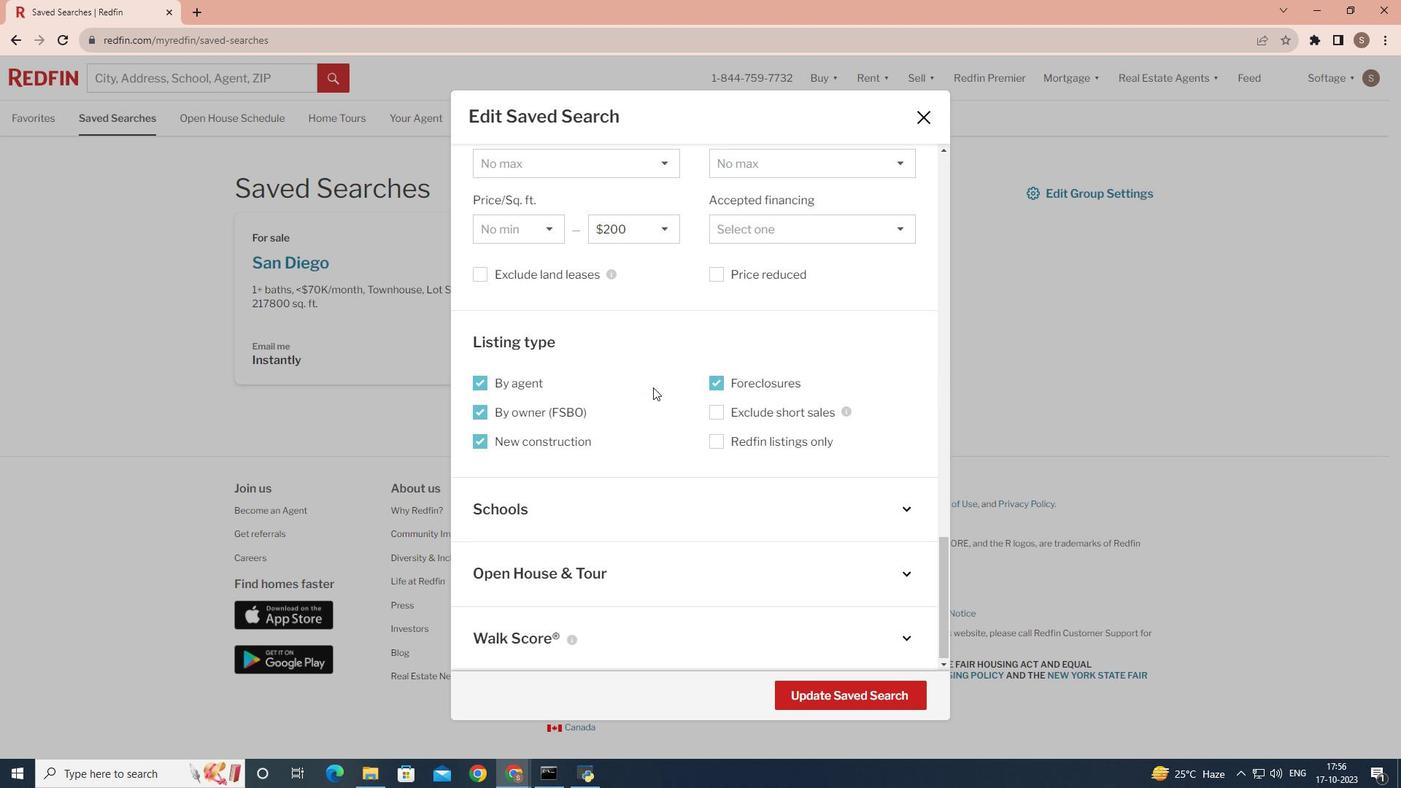 
Action: Mouse scrolled (653, 386) with delta (0, 0)
Screenshot: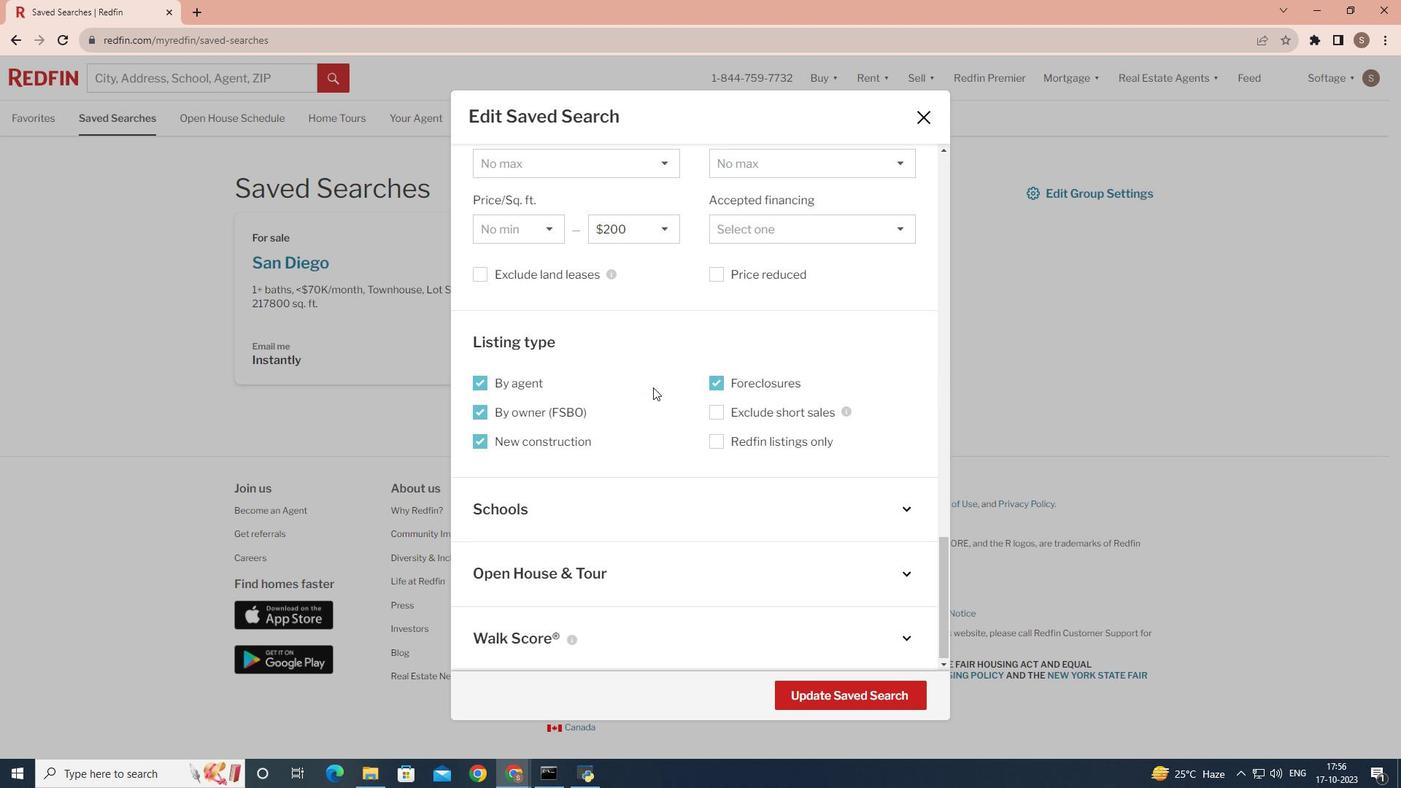 
Action: Mouse moved to (910, 572)
Screenshot: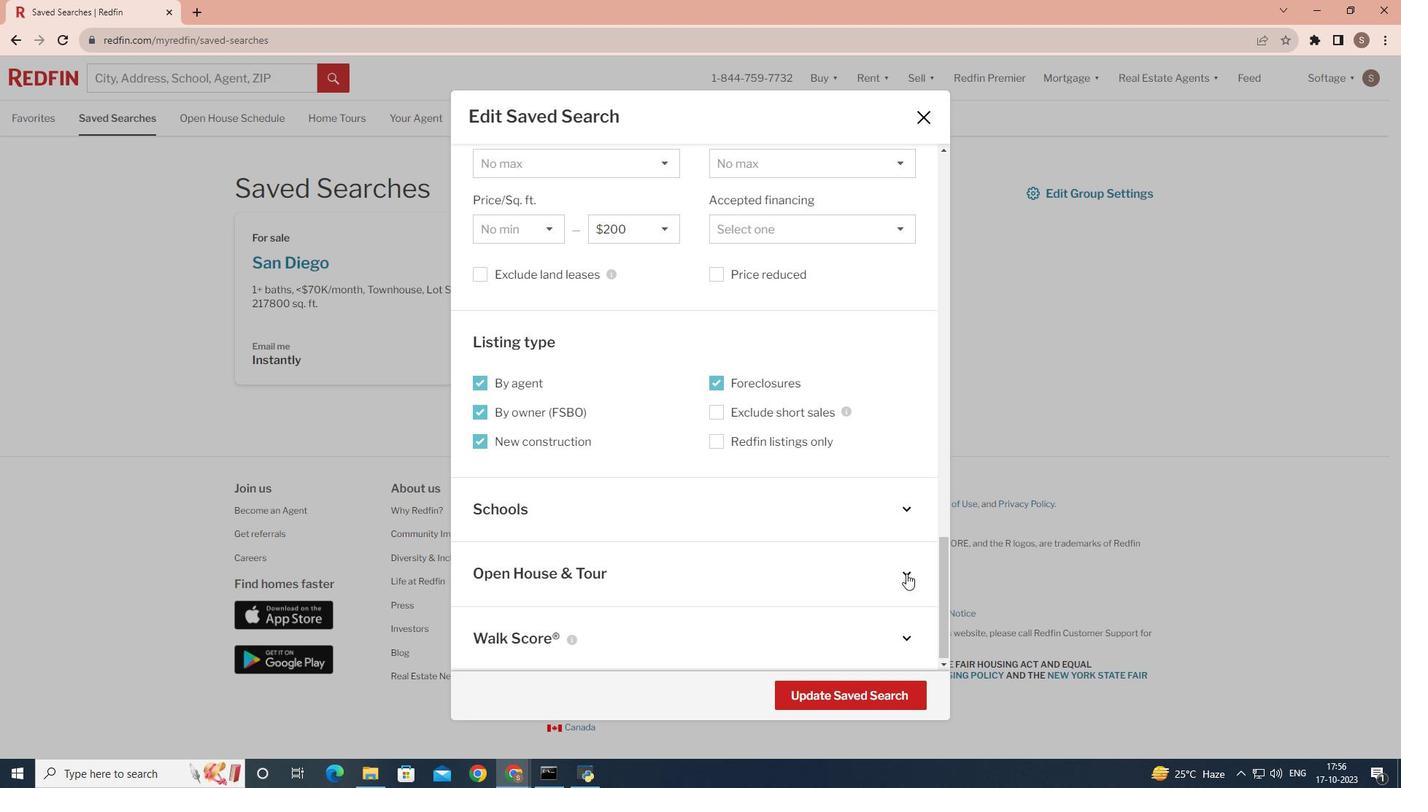 
Action: Mouse pressed left at (910, 572)
Screenshot: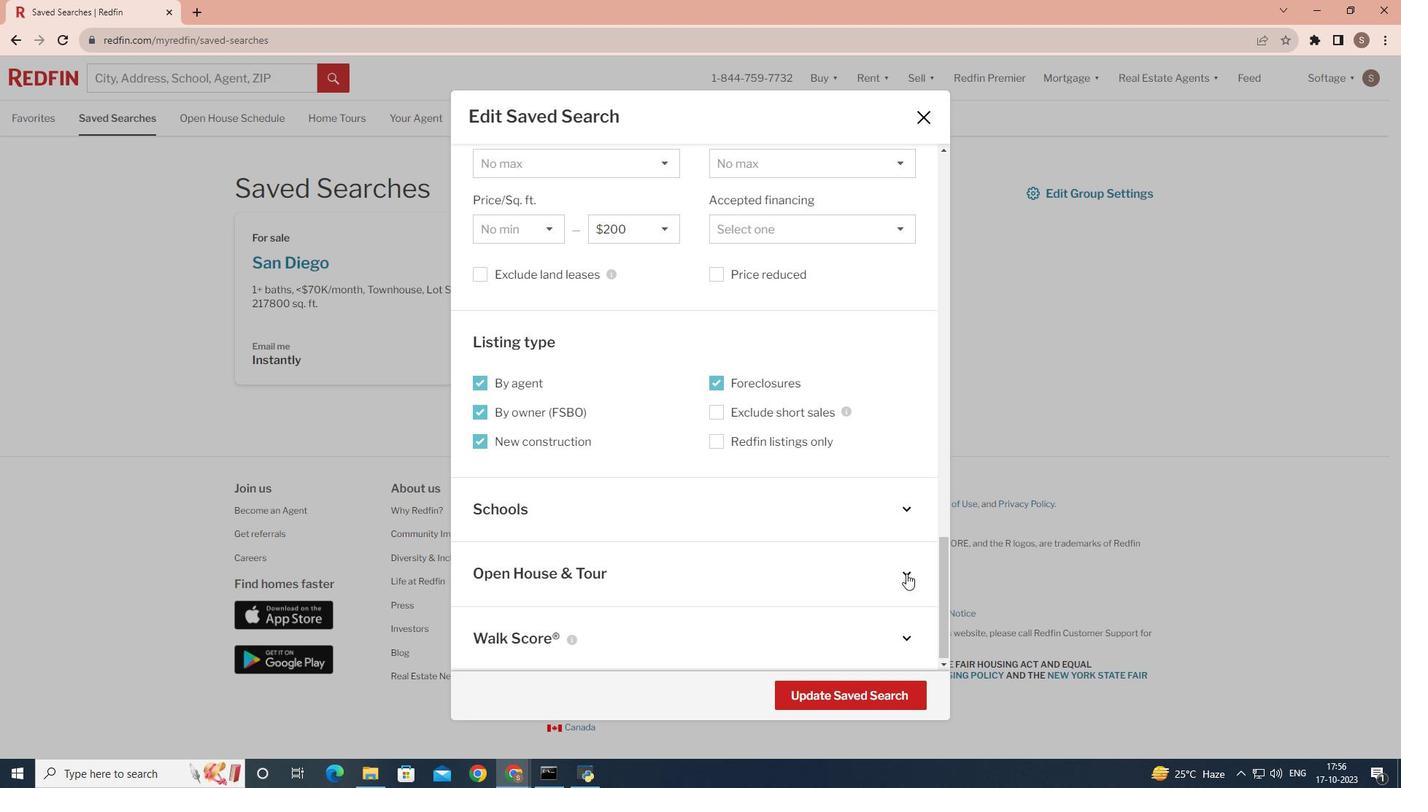 
Action: Mouse moved to (478, 564)
Screenshot: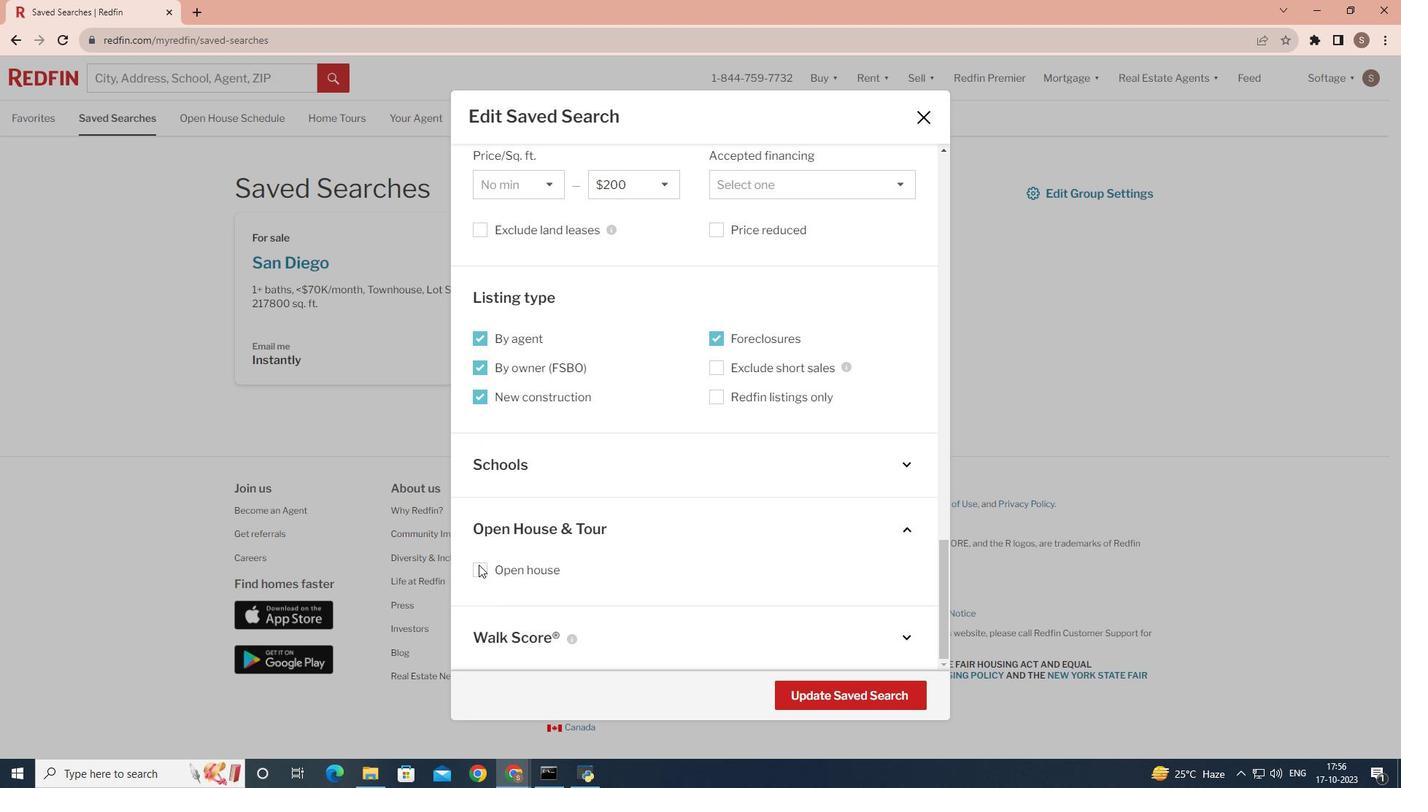 
Action: Mouse pressed left at (478, 564)
Screenshot: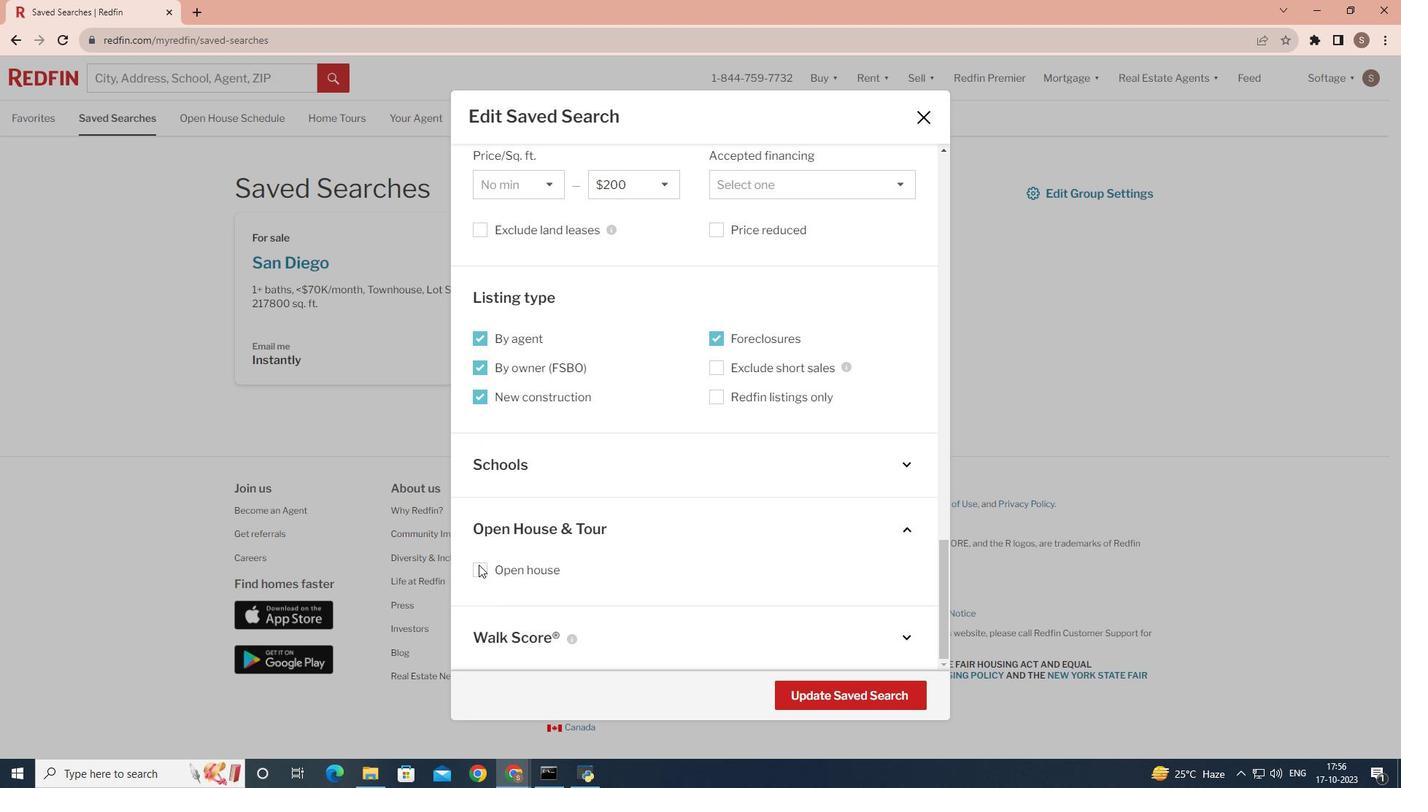
Action: Mouse moved to (507, 606)
Screenshot: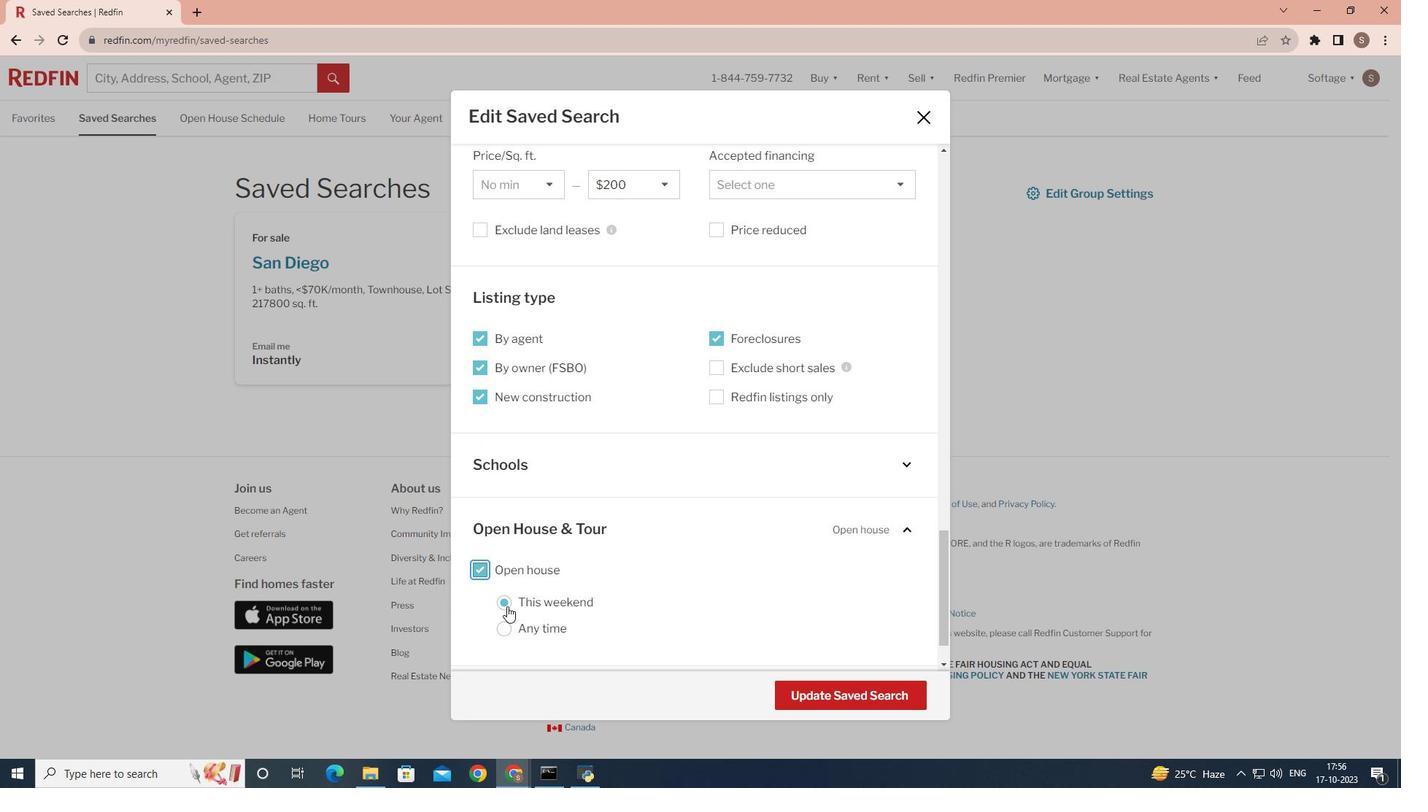 
Action: Mouse pressed left at (507, 606)
Screenshot: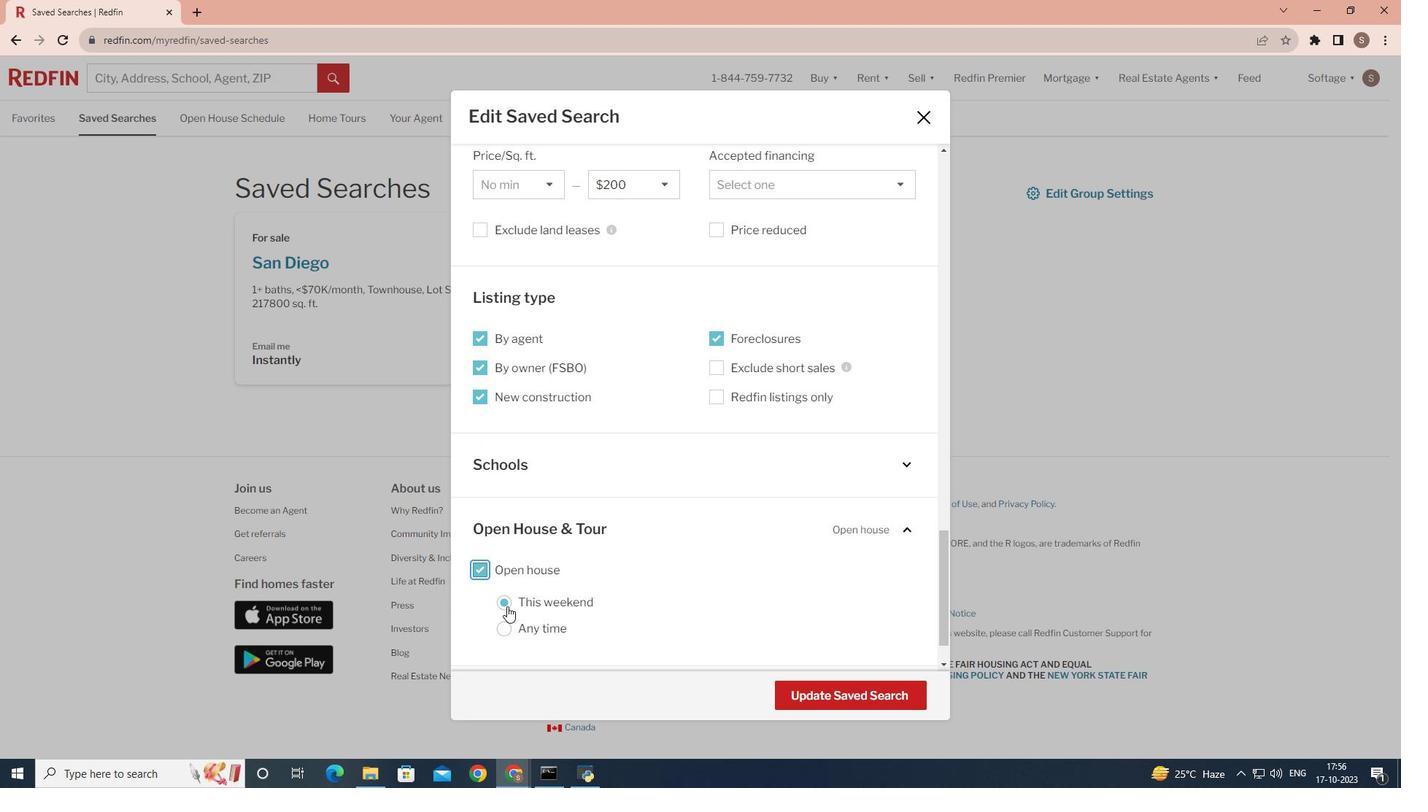 
Action: Mouse moved to (807, 681)
Screenshot: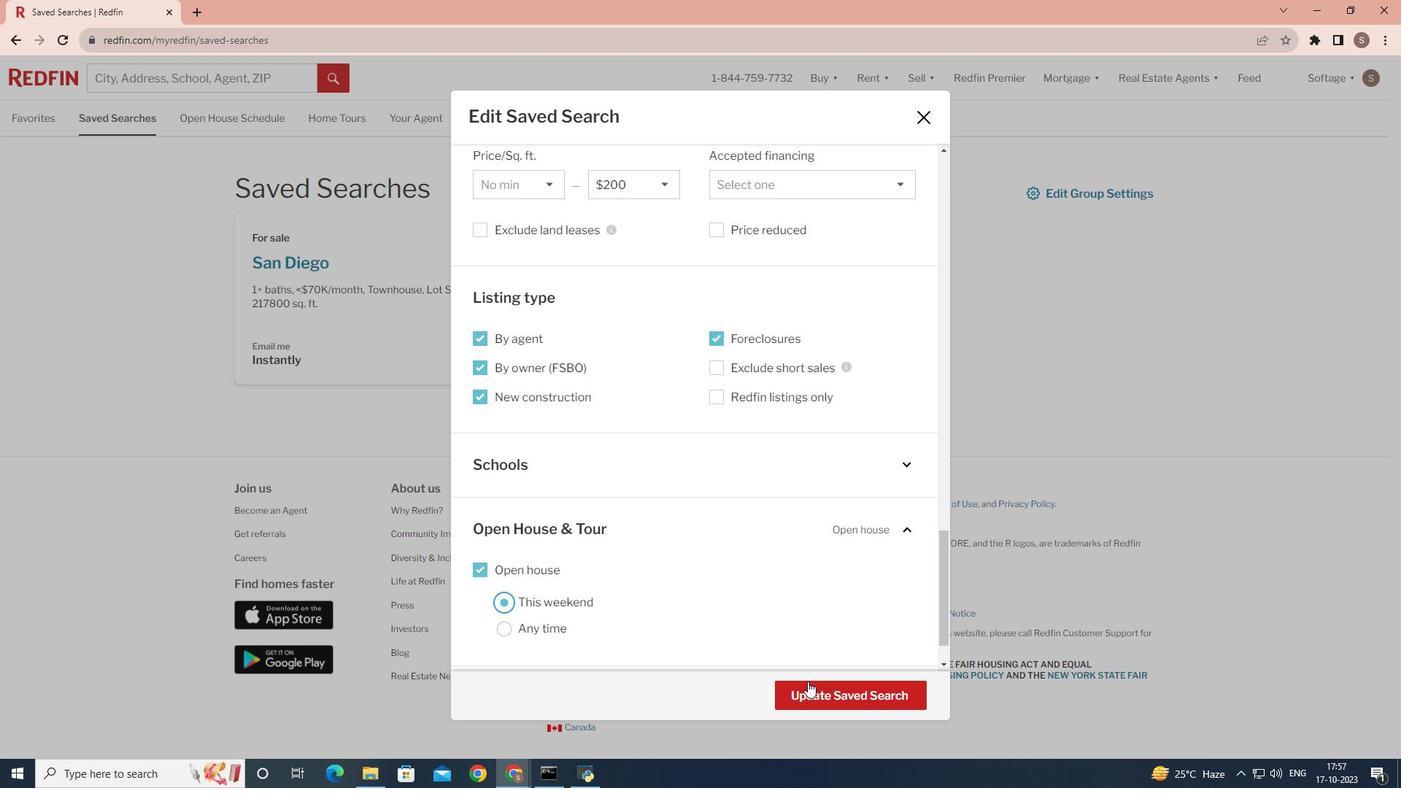 
Action: Mouse pressed left at (807, 681)
Screenshot: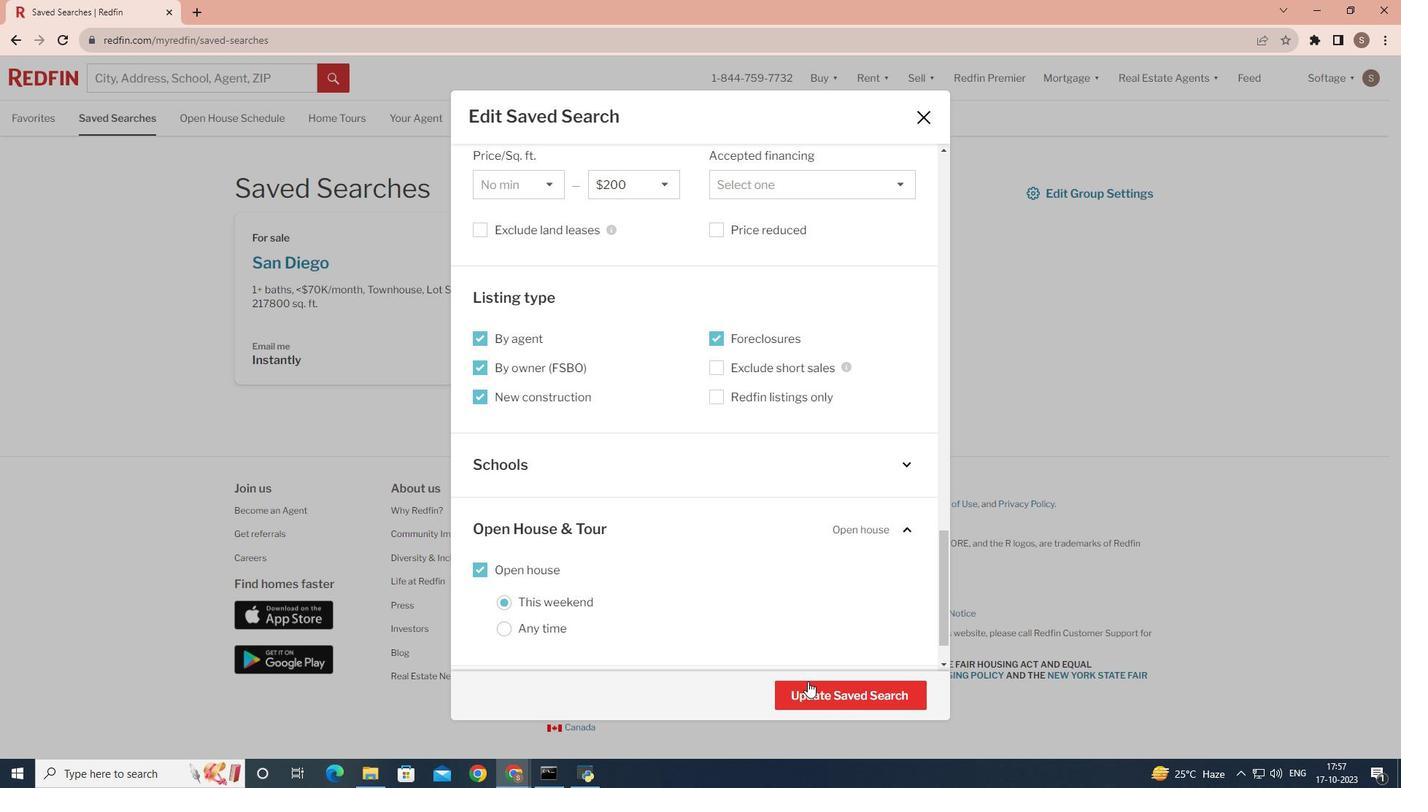 
Action: Mouse moved to (0, 634)
Screenshot: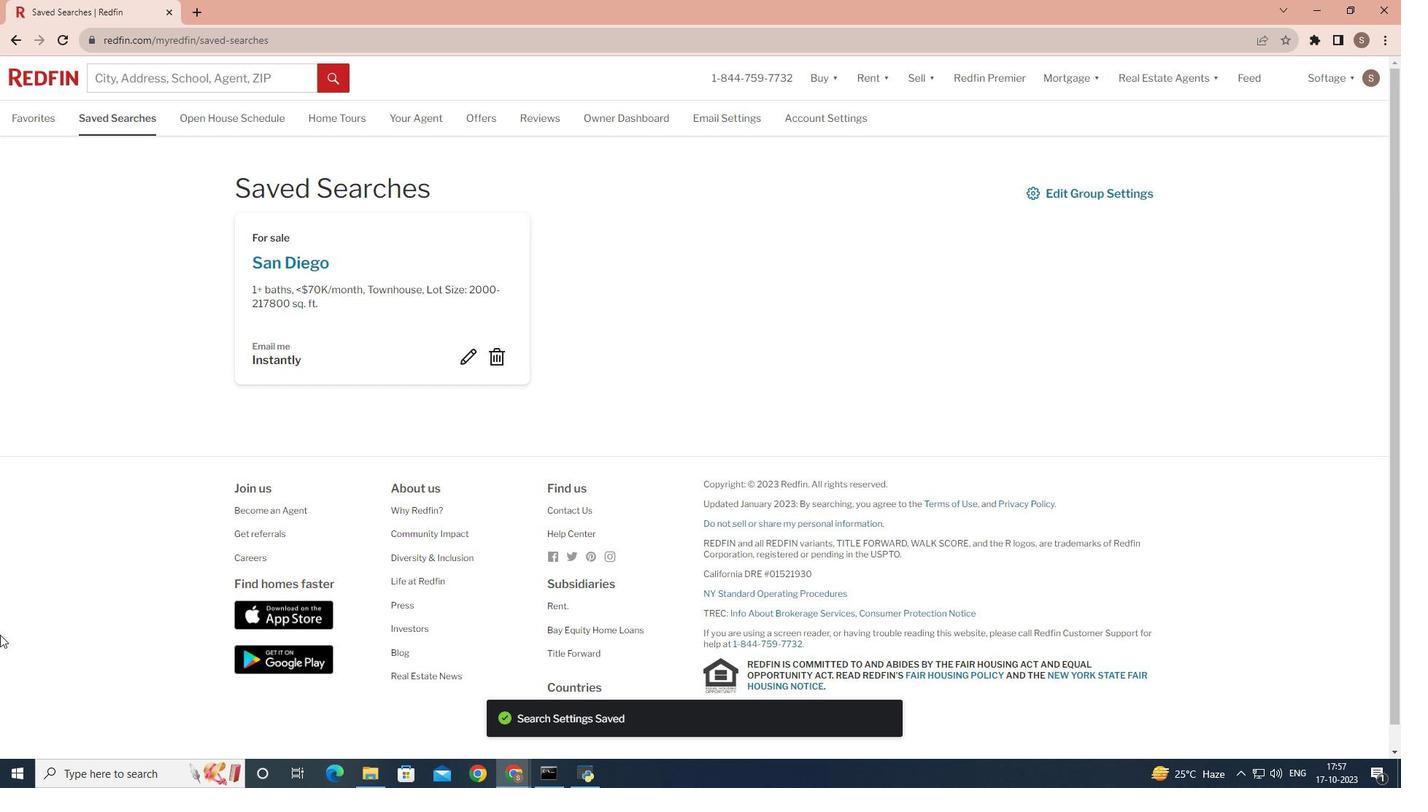 
